 Task: Find connections with filter location Brahmapur with filter topic #Designwith filter profile language French with filter current company Vitra with filter school PRASAD V POTLURI SIDDHARTHA INSTITUTE OF TECHNOLOGY, Devabhaktuni Ramalingeswara Rao Road, Behind VR Siddhartha Engg. College, Kanuru, Vijayawada, PIN-520007(CC-50) with filter industry Wholesale Luxury Goods and Jewelry with filter service category Retirement Planning with filter keywords title Video Game Writer
Action: Mouse moved to (558, 75)
Screenshot: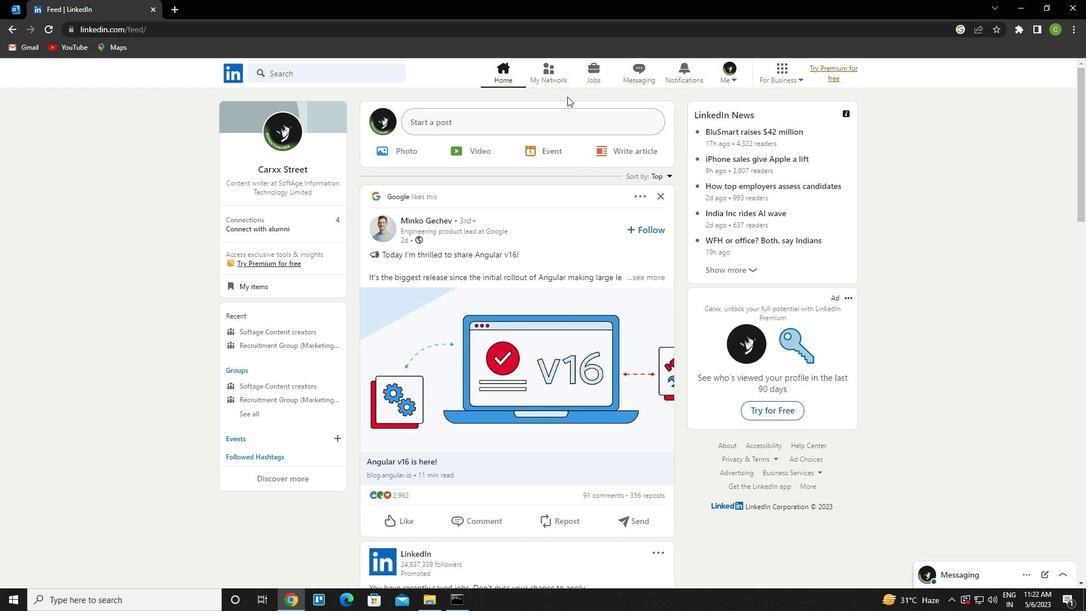 
Action: Mouse pressed left at (558, 75)
Screenshot: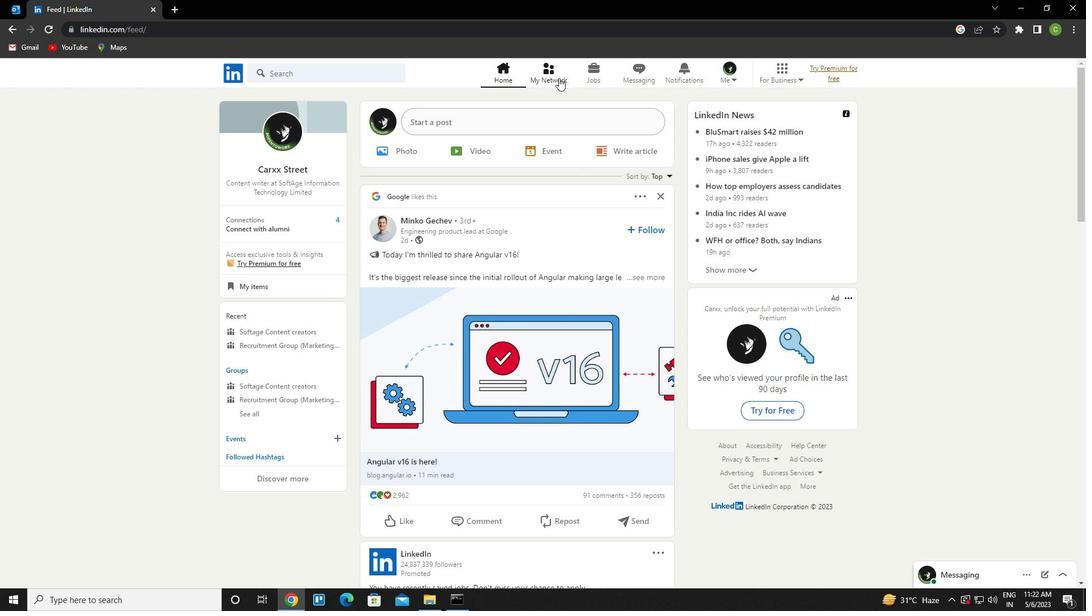 
Action: Mouse moved to (332, 135)
Screenshot: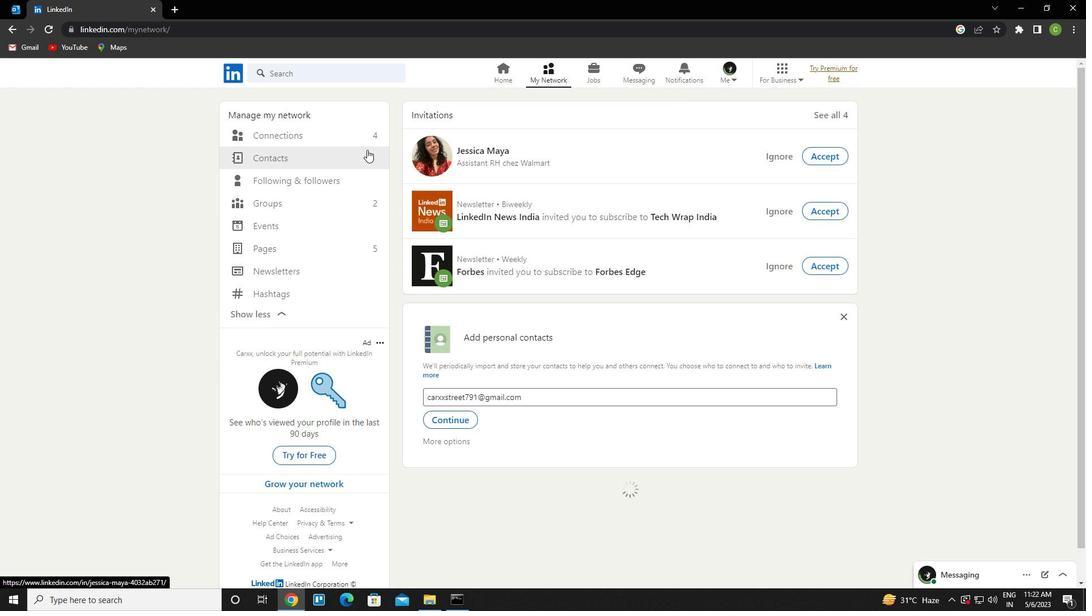 
Action: Mouse pressed left at (332, 135)
Screenshot: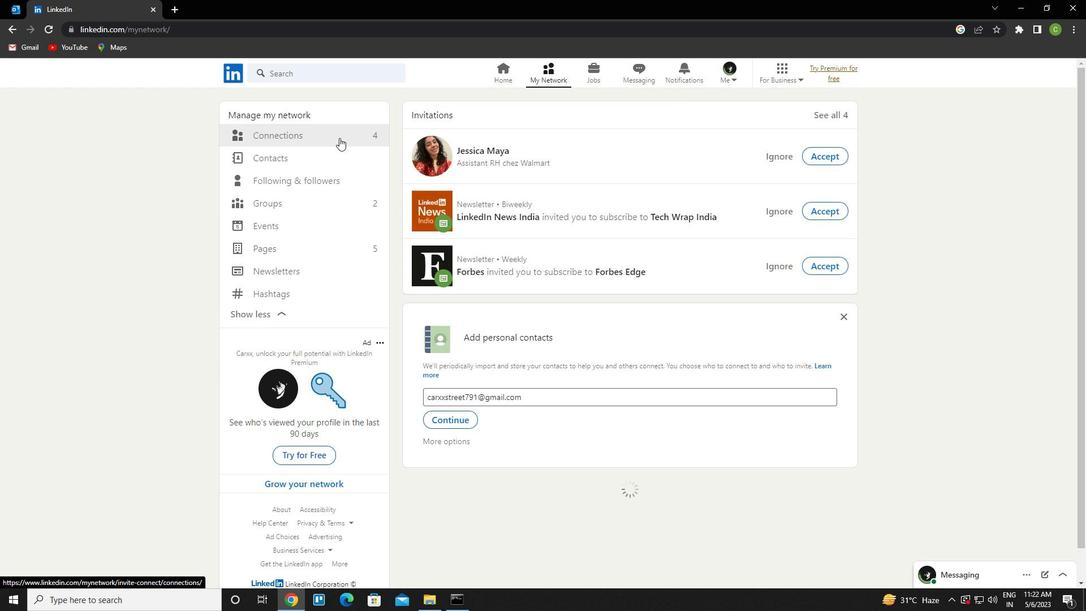 
Action: Mouse moved to (615, 131)
Screenshot: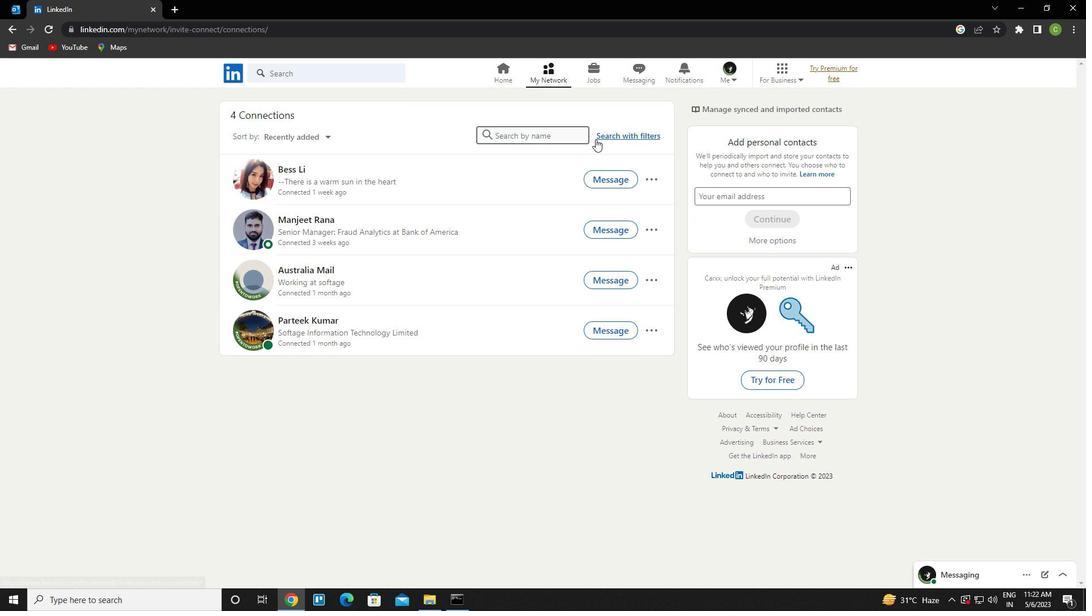 
Action: Mouse pressed left at (615, 131)
Screenshot: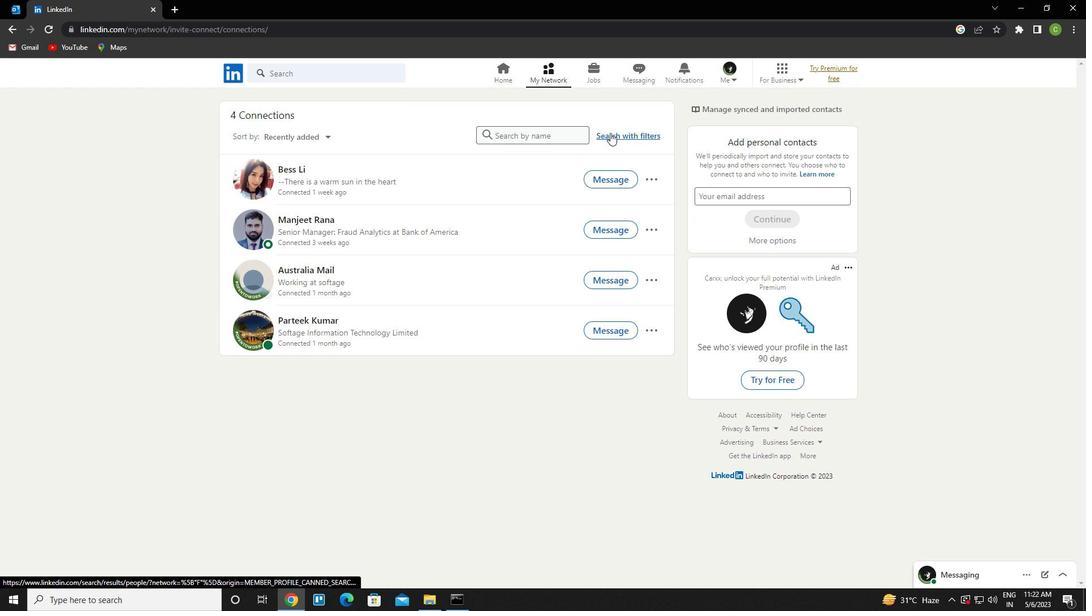 
Action: Mouse moved to (574, 104)
Screenshot: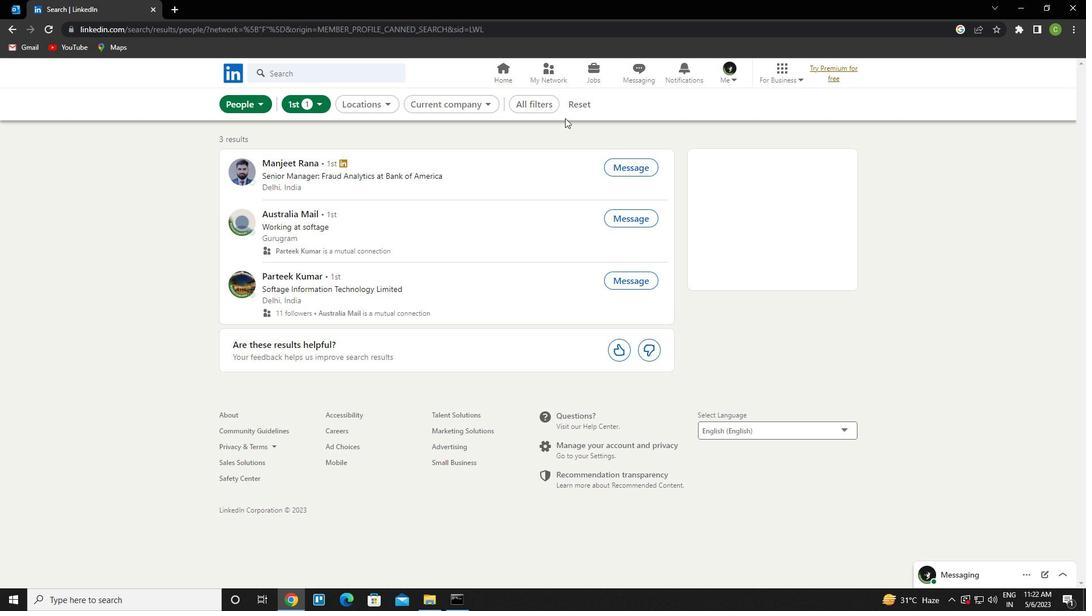 
Action: Mouse pressed left at (574, 104)
Screenshot: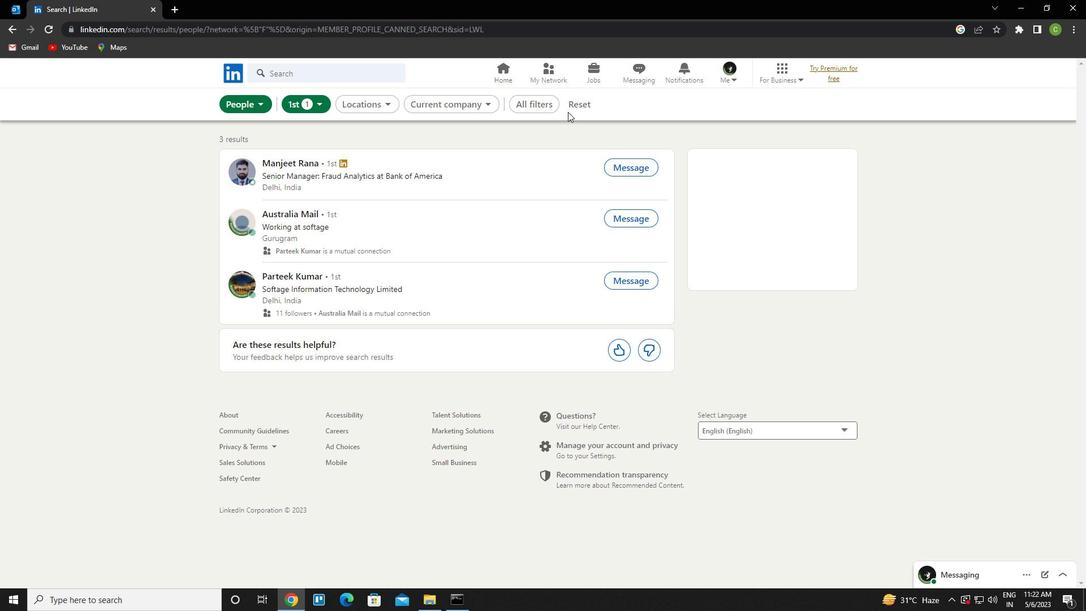 
Action: Mouse moved to (563, 107)
Screenshot: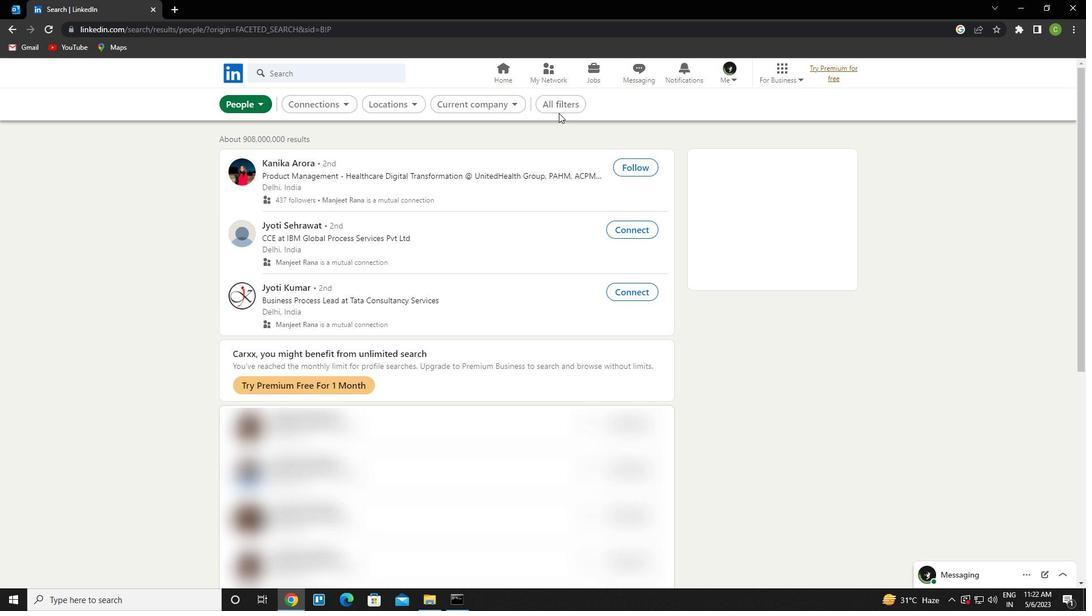 
Action: Mouse pressed left at (563, 107)
Screenshot: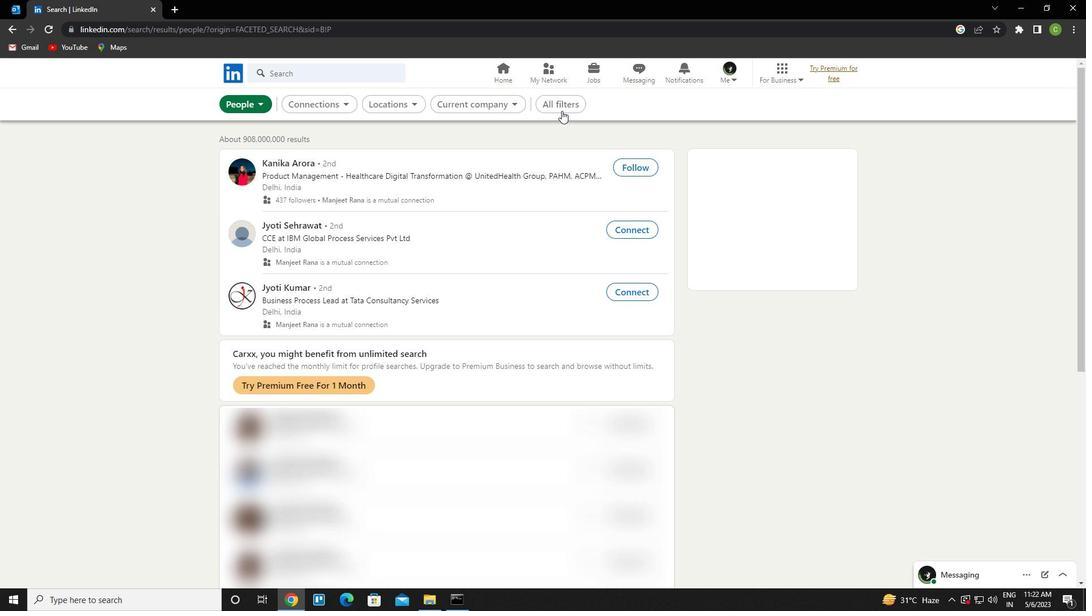 
Action: Mouse moved to (885, 359)
Screenshot: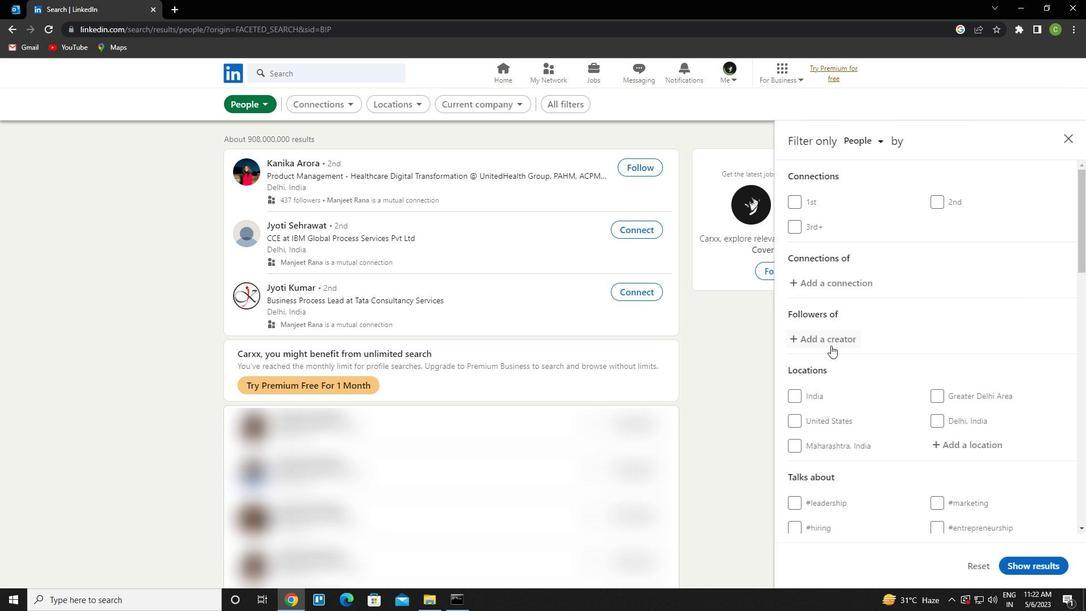 
Action: Mouse scrolled (885, 358) with delta (0, 0)
Screenshot: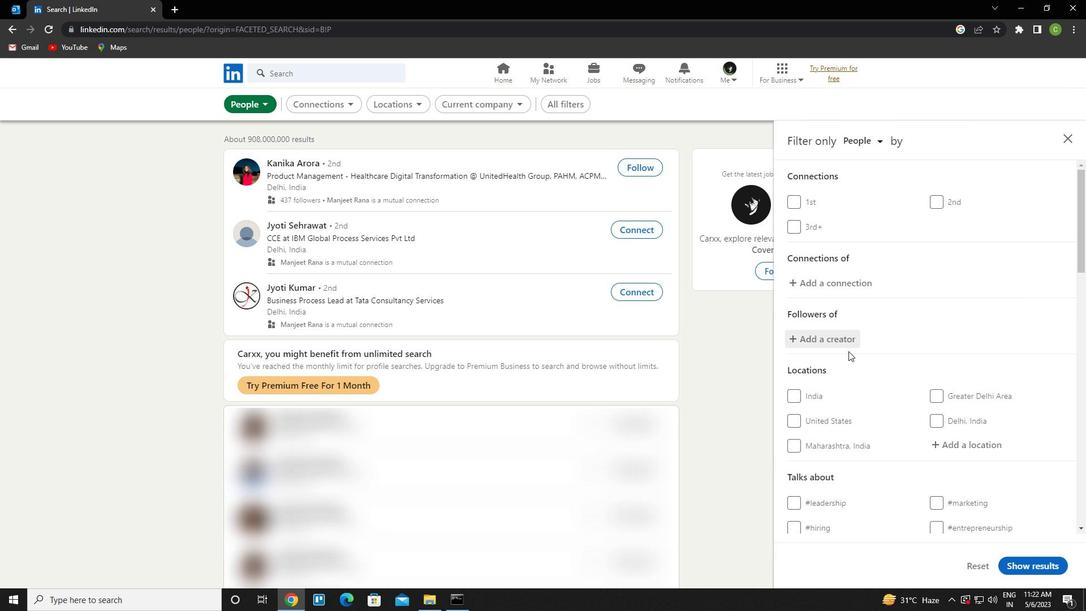 
Action: Mouse moved to (886, 360)
Screenshot: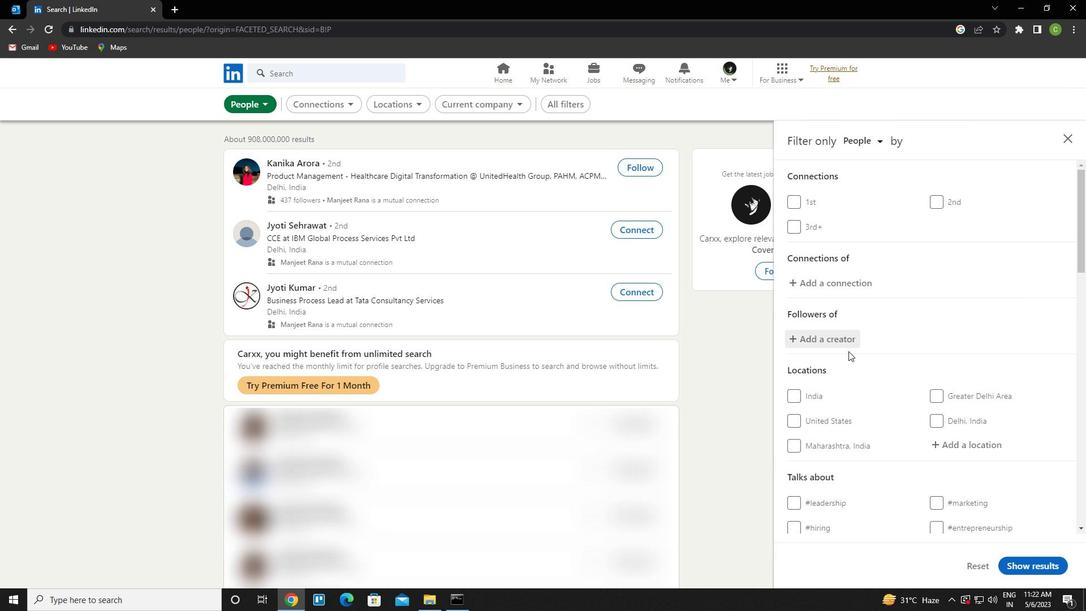 
Action: Mouse scrolled (886, 359) with delta (0, 0)
Screenshot: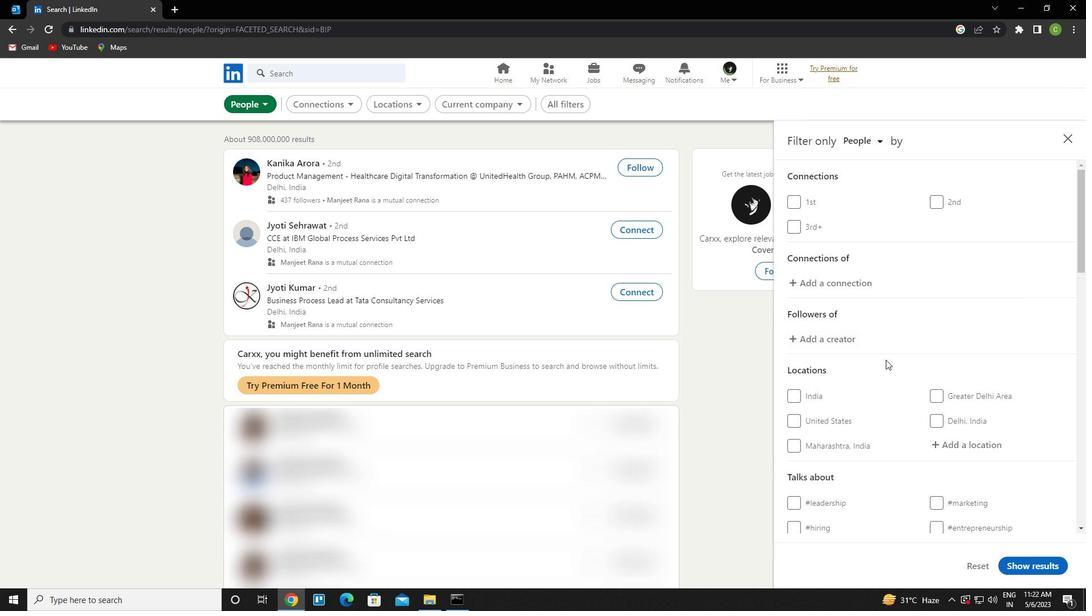 
Action: Mouse scrolled (886, 359) with delta (0, 0)
Screenshot: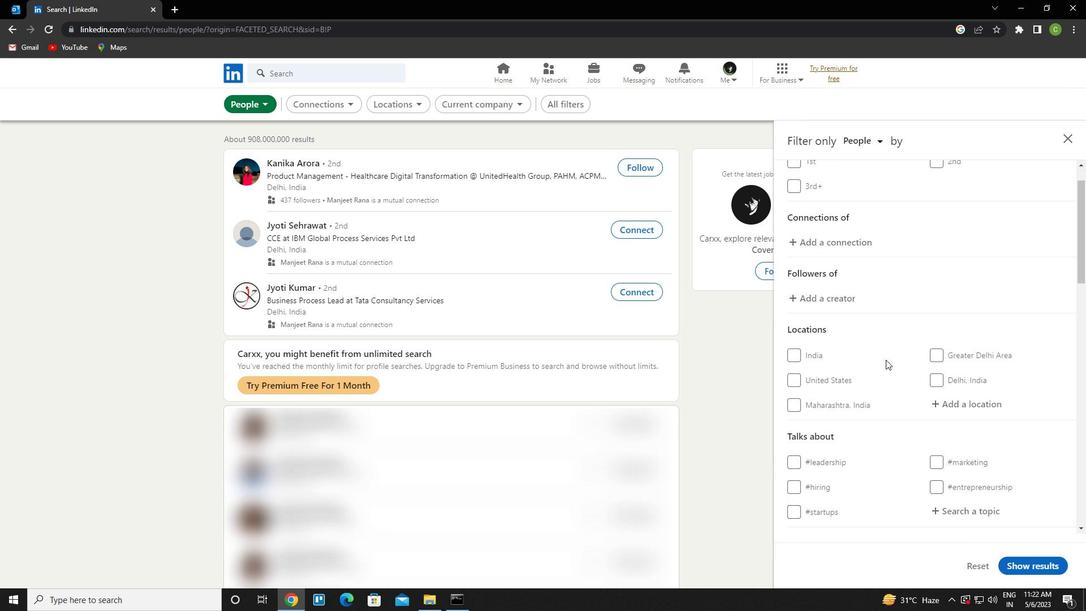 
Action: Mouse moved to (986, 268)
Screenshot: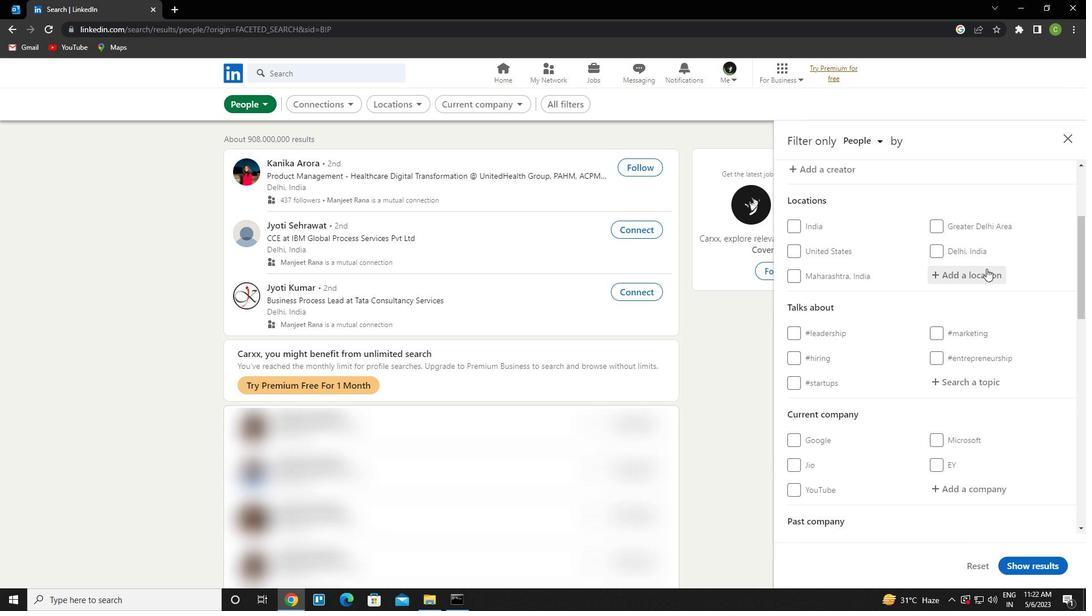 
Action: Mouse pressed left at (986, 268)
Screenshot: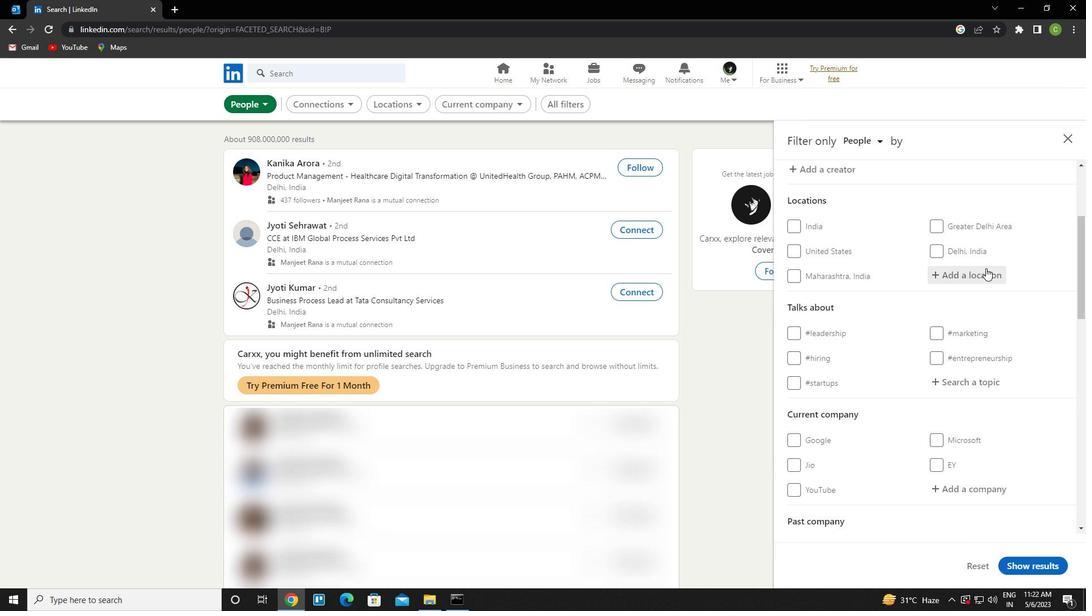 
Action: Key pressed <Key.caps_lock>b<Key.caps_lock>rahmapur<Key.down><Key.enter>
Screenshot: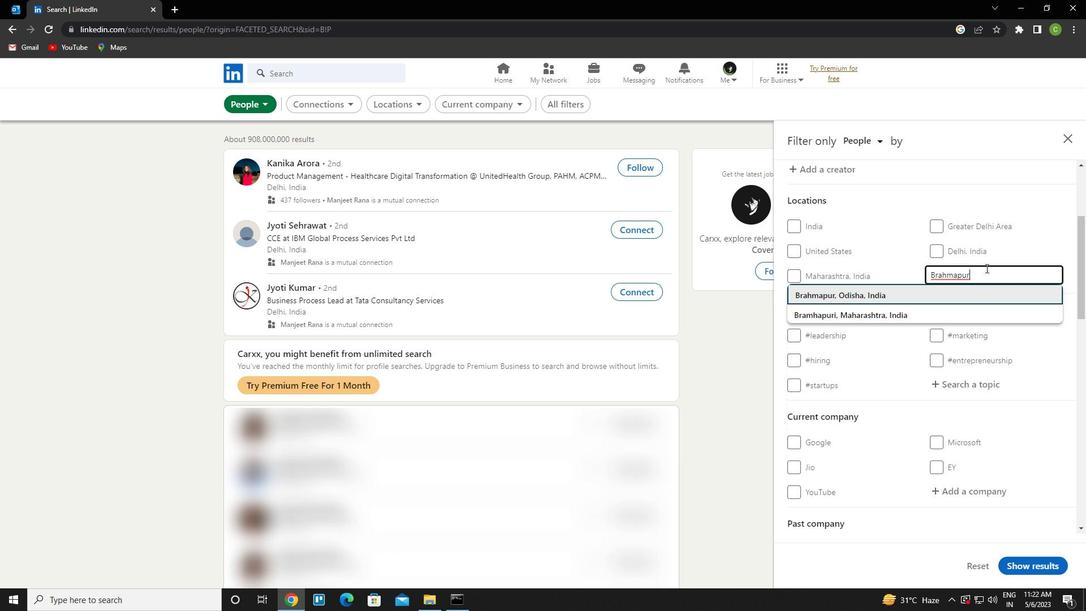 
Action: Mouse scrolled (986, 267) with delta (0, 0)
Screenshot: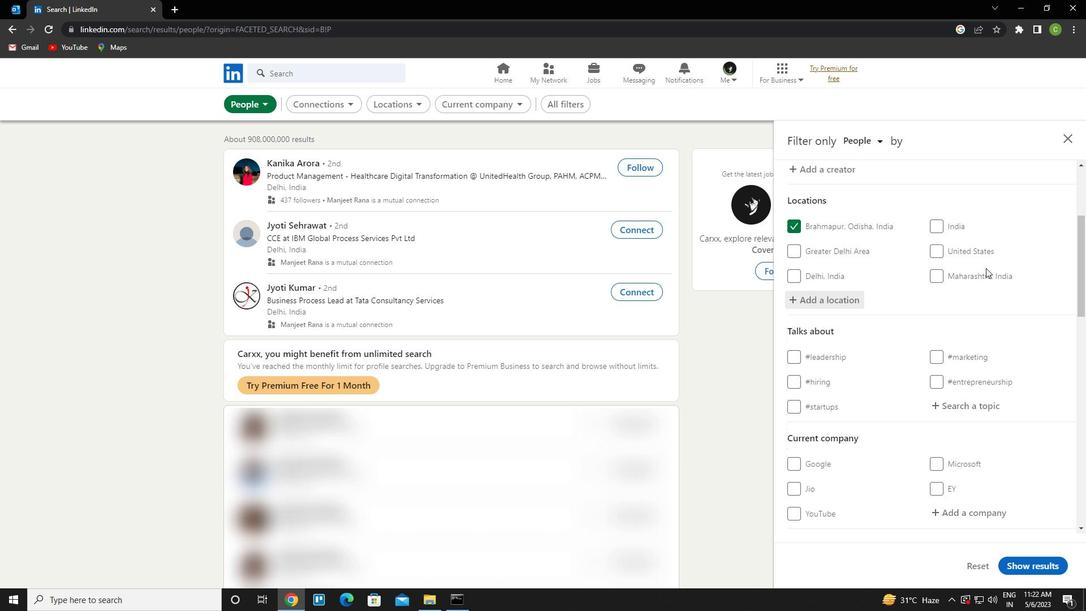 
Action: Mouse moved to (986, 268)
Screenshot: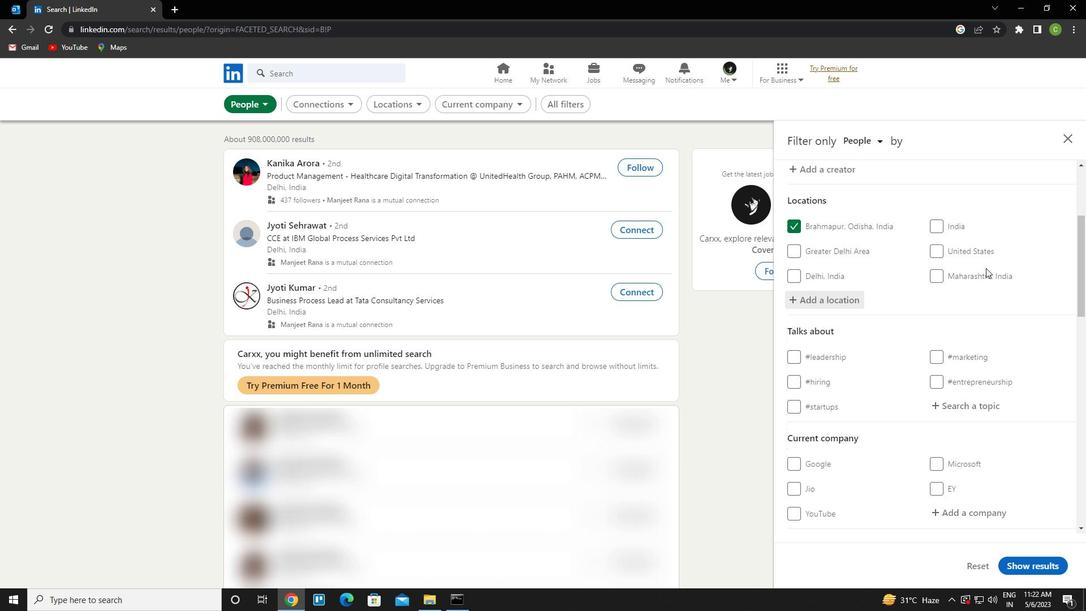 
Action: Mouse scrolled (986, 267) with delta (0, 0)
Screenshot: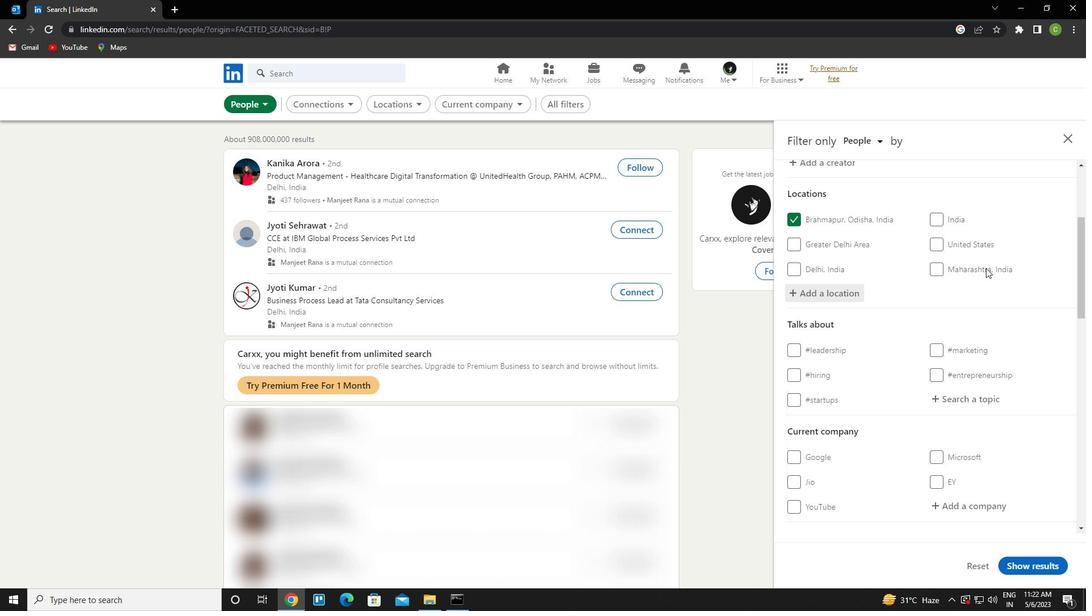 
Action: Mouse moved to (965, 296)
Screenshot: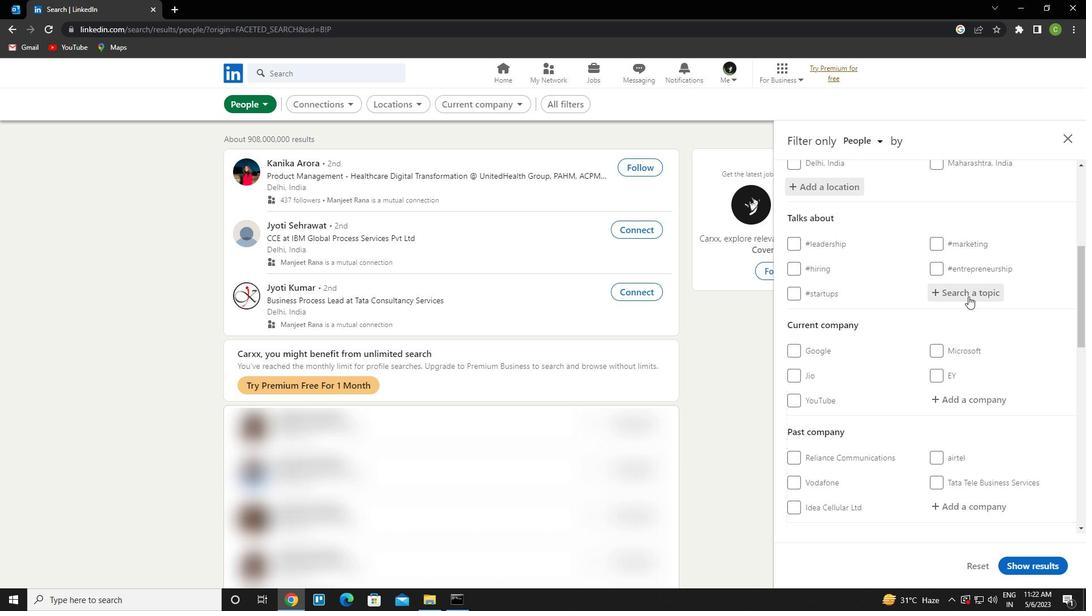 
Action: Mouse pressed left at (965, 296)
Screenshot: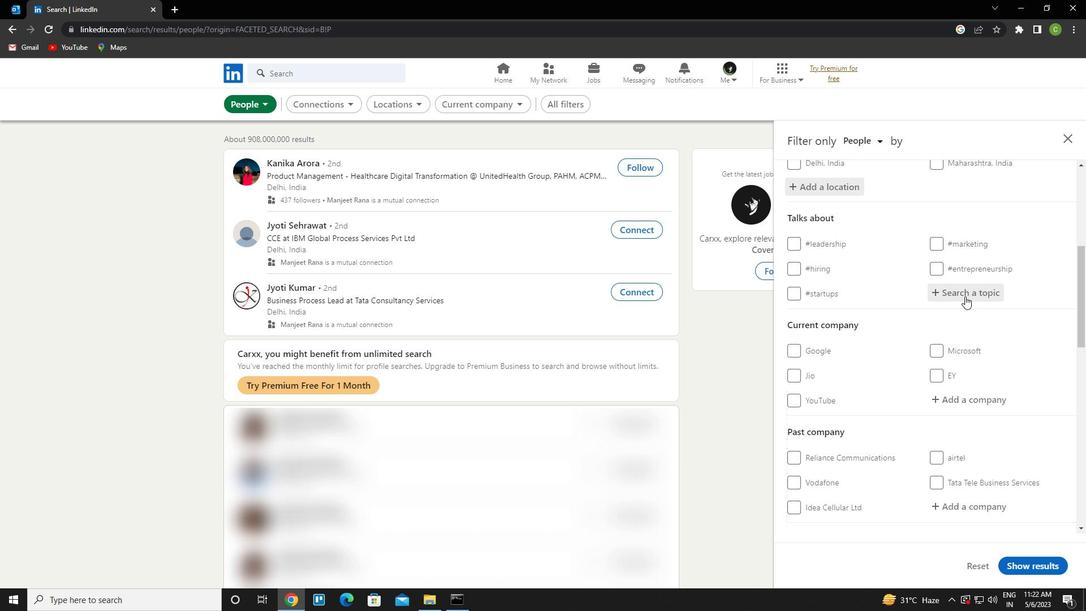 
Action: Key pressed design<Key.down><Key.enter>
Screenshot: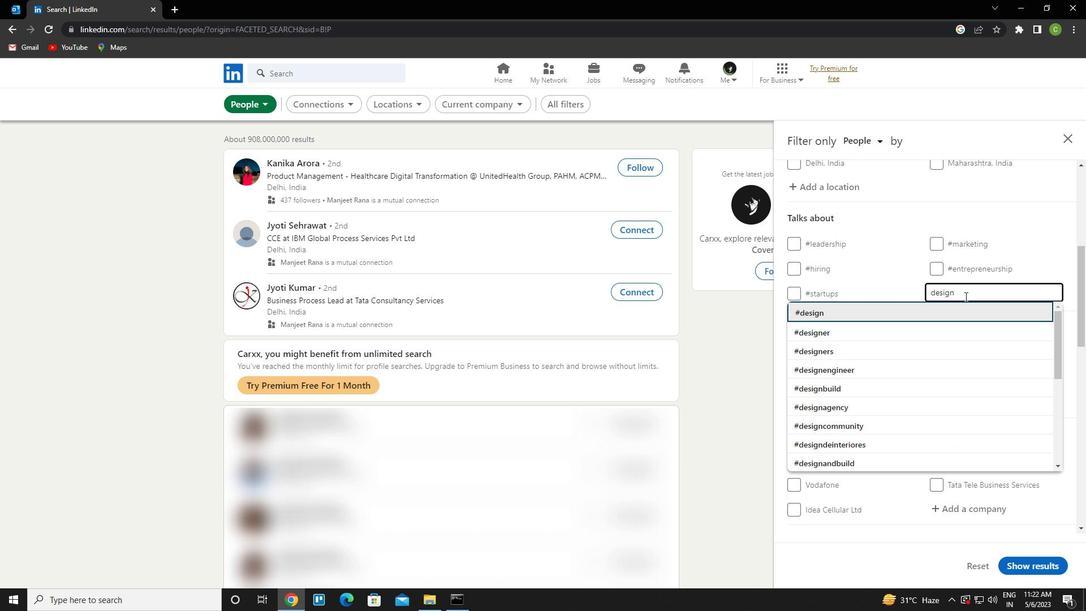 
Action: Mouse scrolled (965, 296) with delta (0, 0)
Screenshot: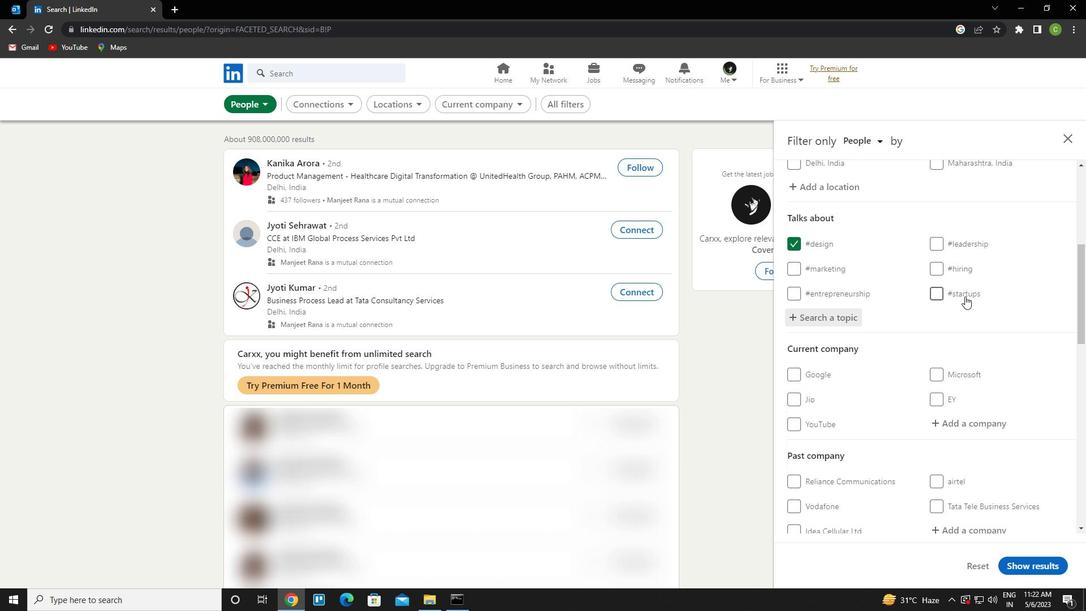 
Action: Mouse scrolled (965, 296) with delta (0, 0)
Screenshot: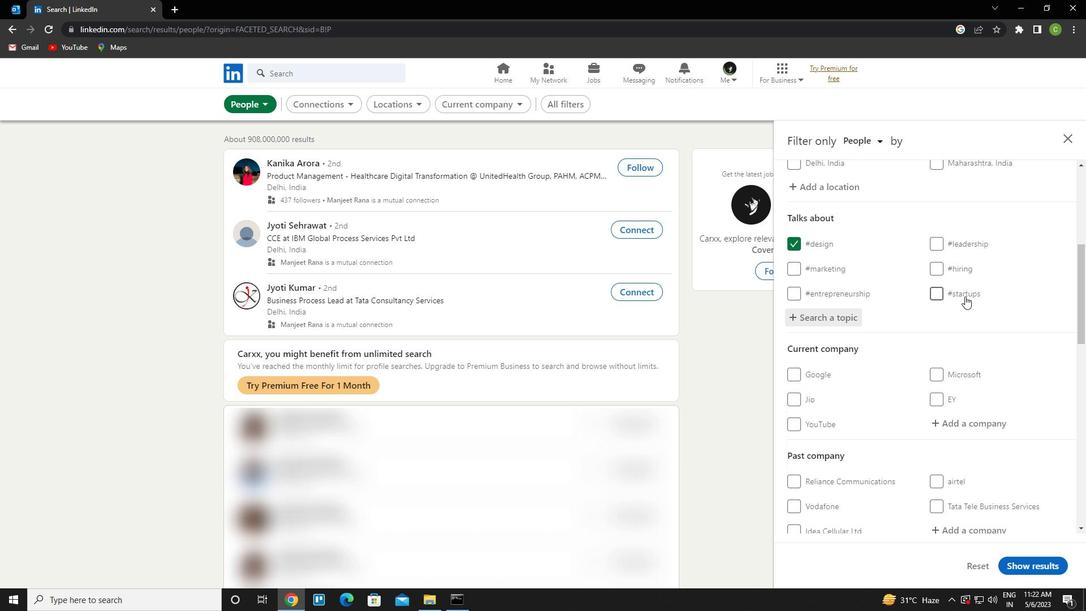 
Action: Mouse scrolled (965, 296) with delta (0, 0)
Screenshot: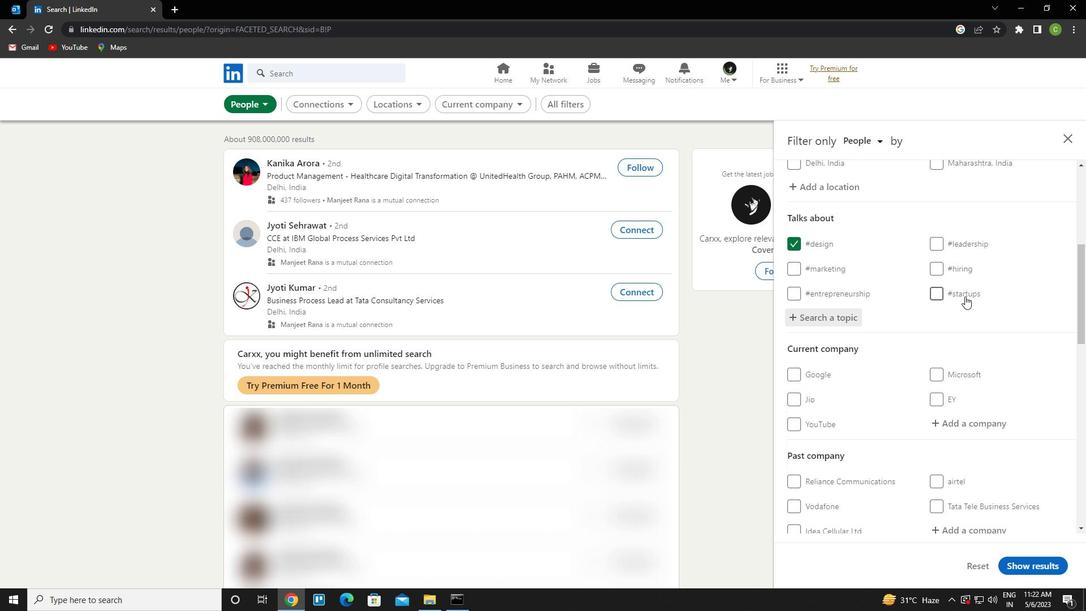 
Action: Mouse scrolled (965, 296) with delta (0, 0)
Screenshot: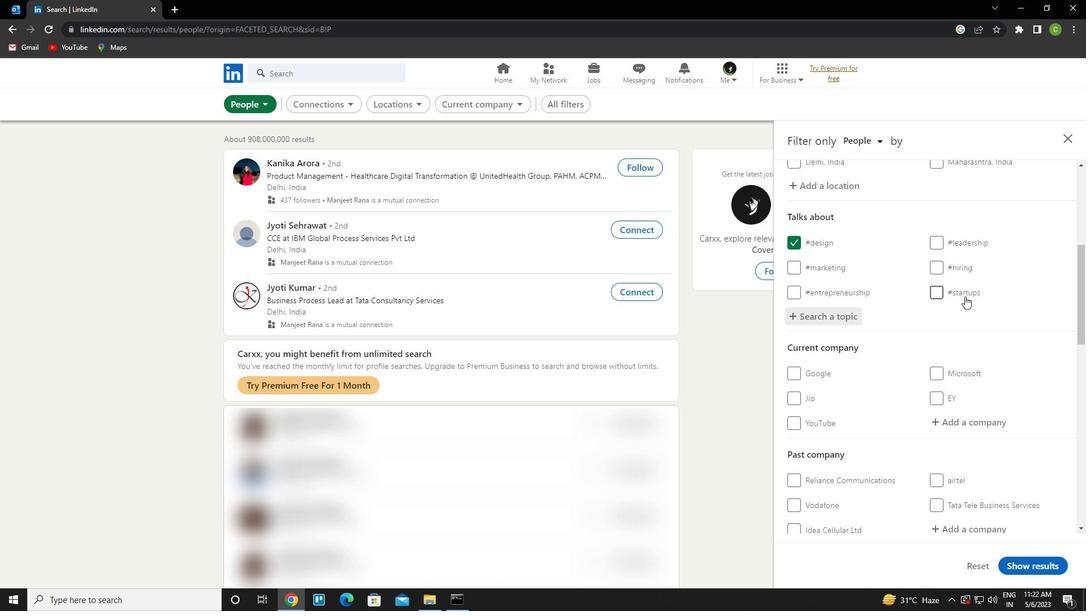 
Action: Mouse scrolled (965, 296) with delta (0, 0)
Screenshot: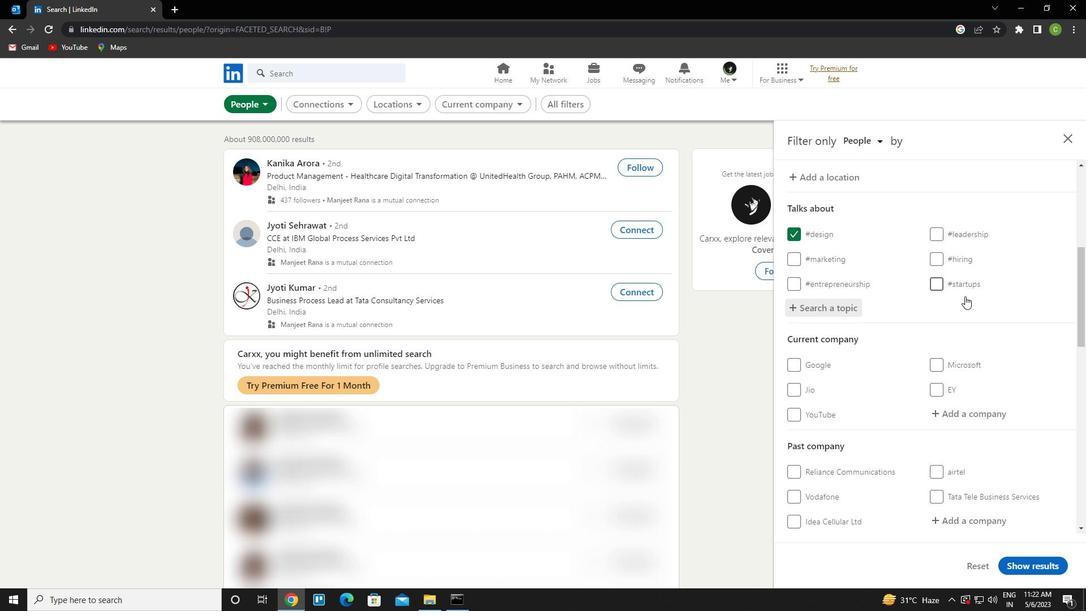 
Action: Mouse scrolled (965, 296) with delta (0, 0)
Screenshot: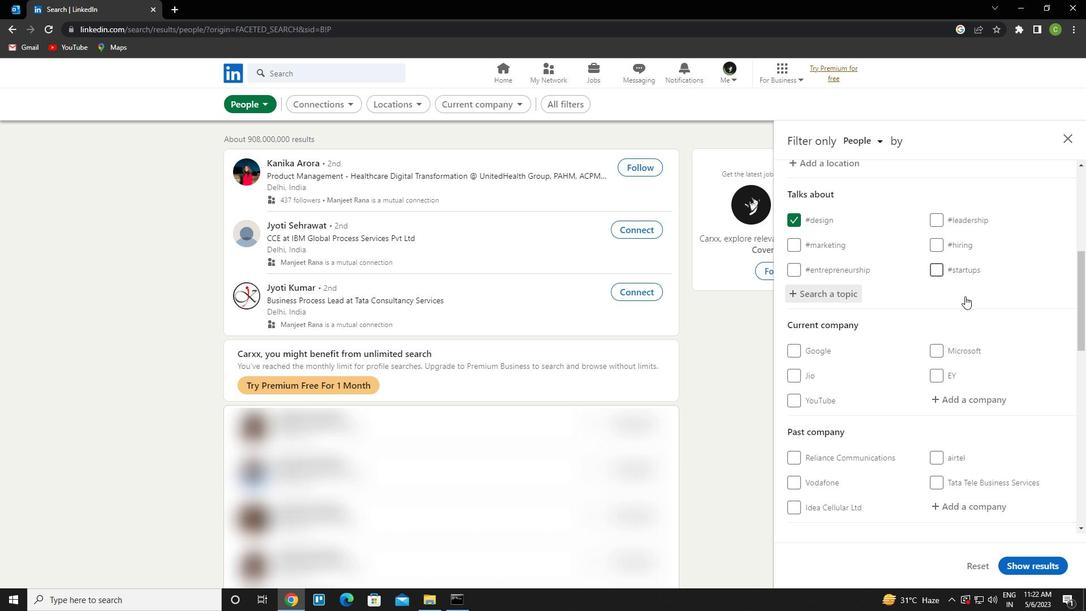 
Action: Mouse scrolled (965, 296) with delta (0, 0)
Screenshot: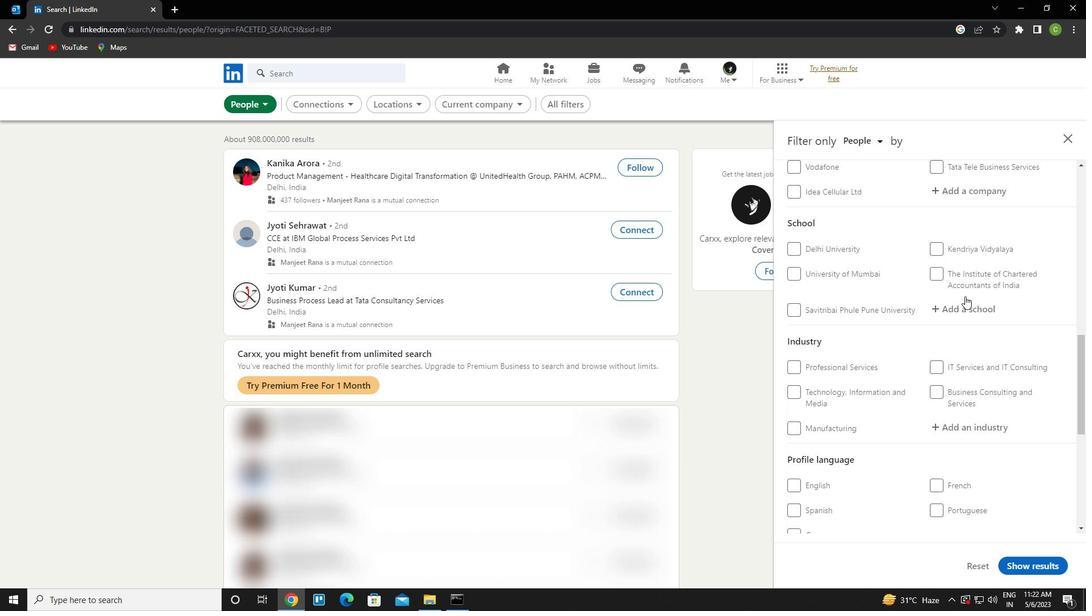 
Action: Mouse scrolled (965, 296) with delta (0, 0)
Screenshot: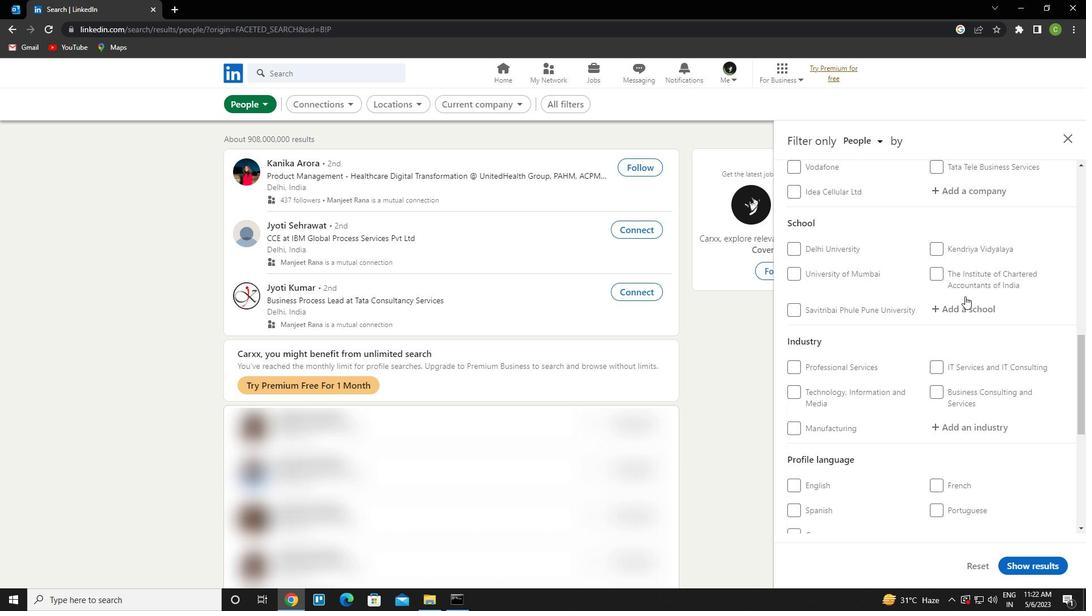 
Action: Mouse scrolled (965, 296) with delta (0, 0)
Screenshot: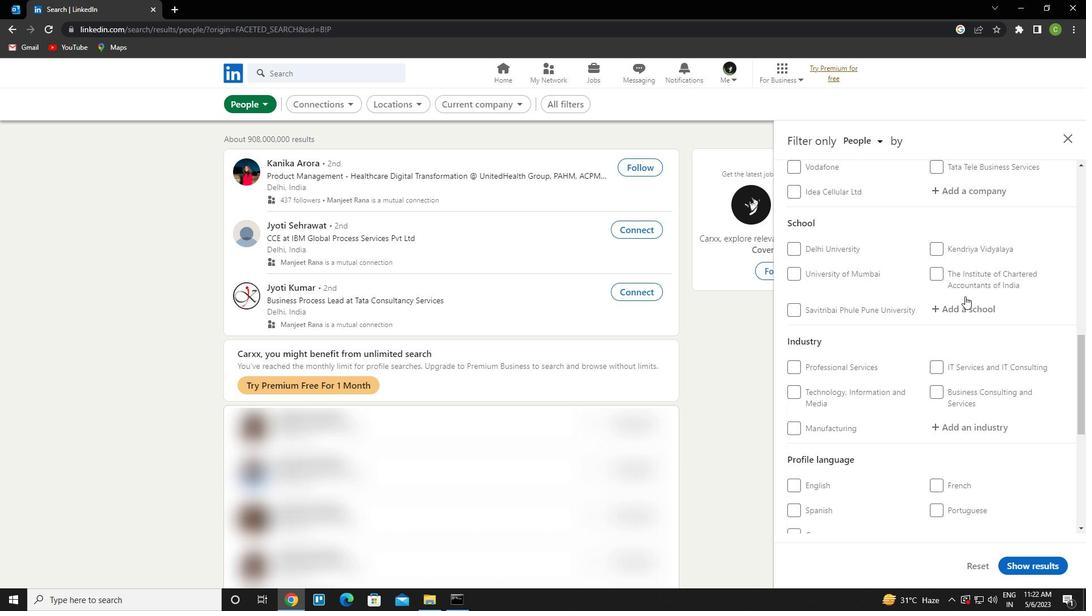 
Action: Mouse moved to (940, 322)
Screenshot: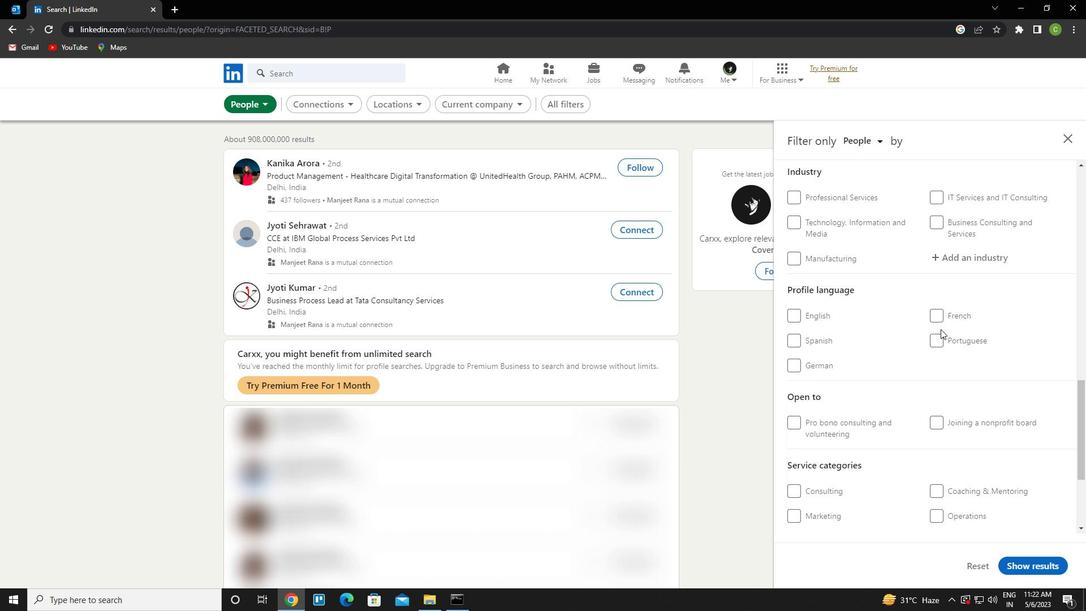 
Action: Mouse pressed left at (940, 322)
Screenshot: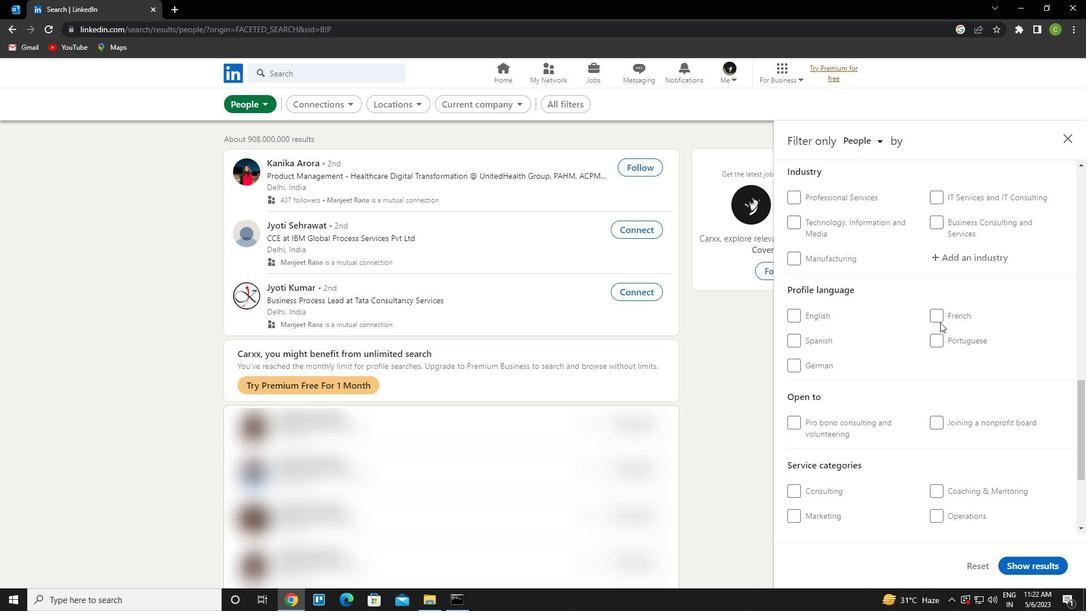 
Action: Mouse moved to (940, 318)
Screenshot: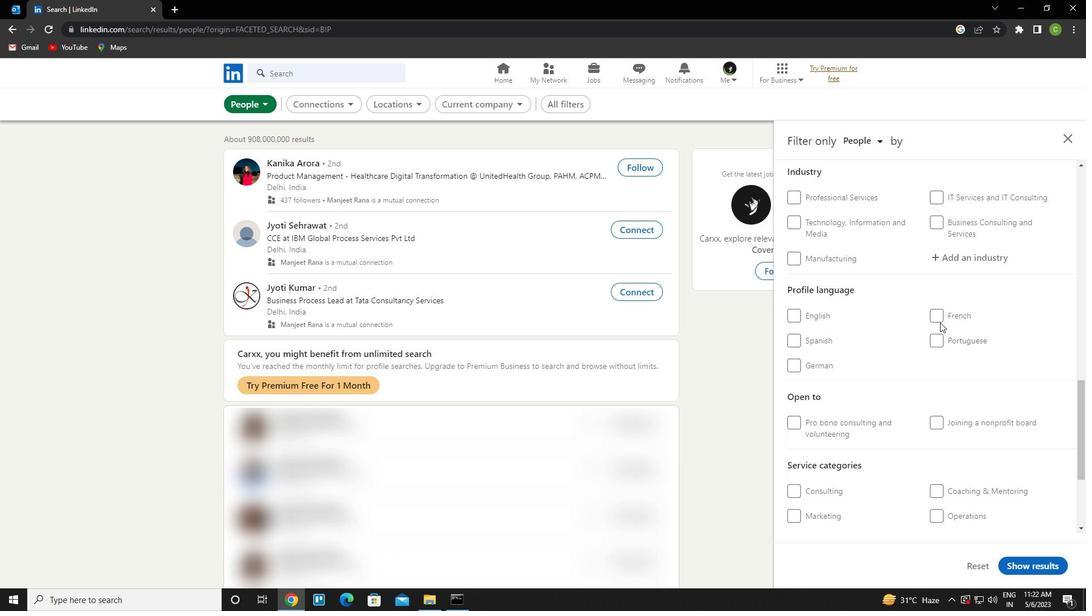 
Action: Mouse pressed left at (940, 318)
Screenshot: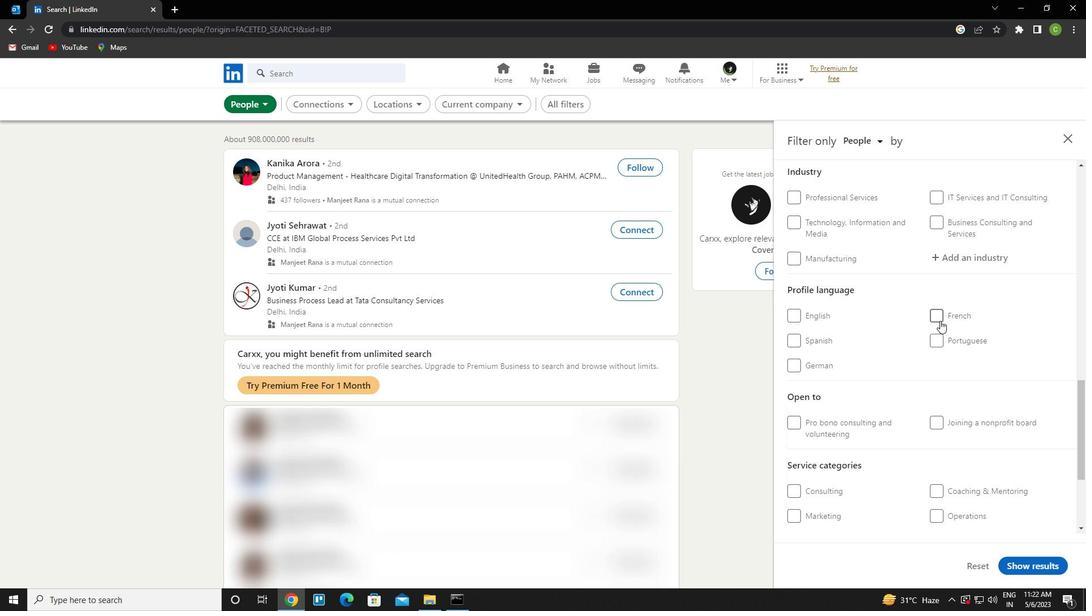 
Action: Mouse scrolled (940, 318) with delta (0, 0)
Screenshot: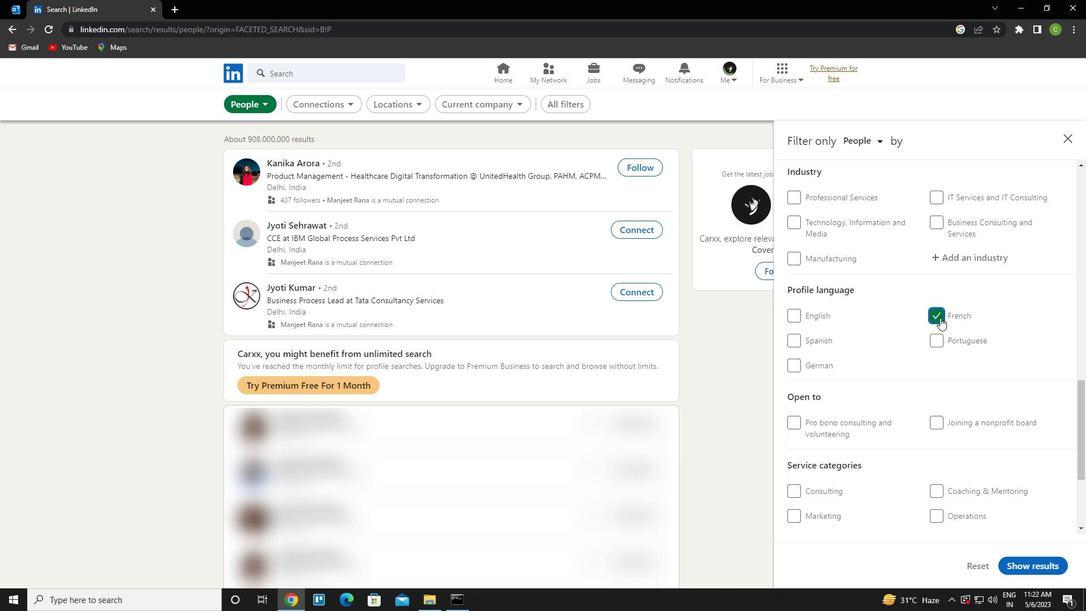 
Action: Mouse scrolled (940, 318) with delta (0, 0)
Screenshot: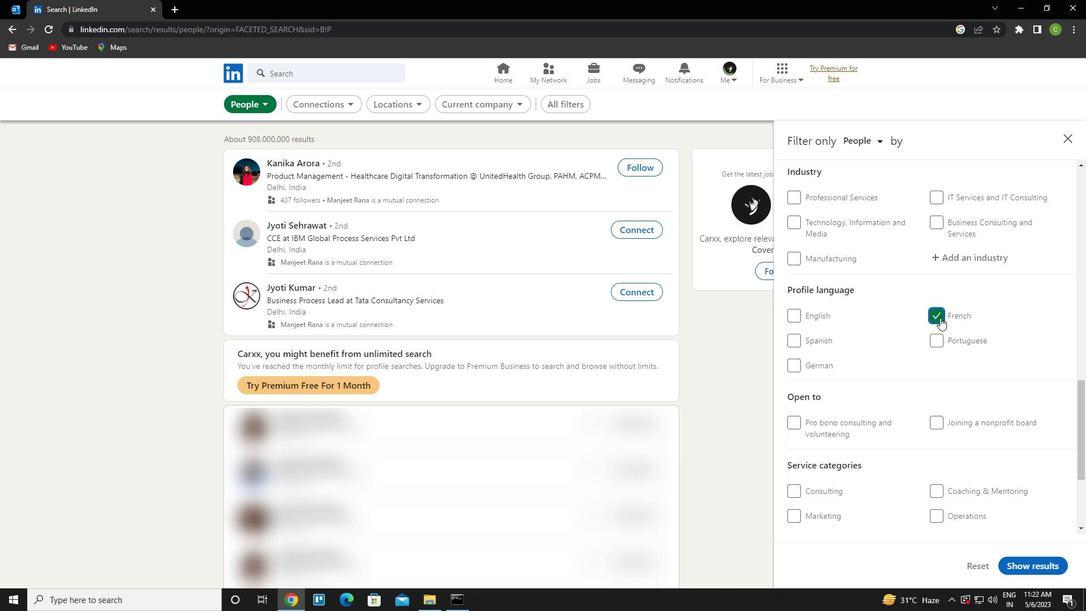 
Action: Mouse scrolled (940, 318) with delta (0, 0)
Screenshot: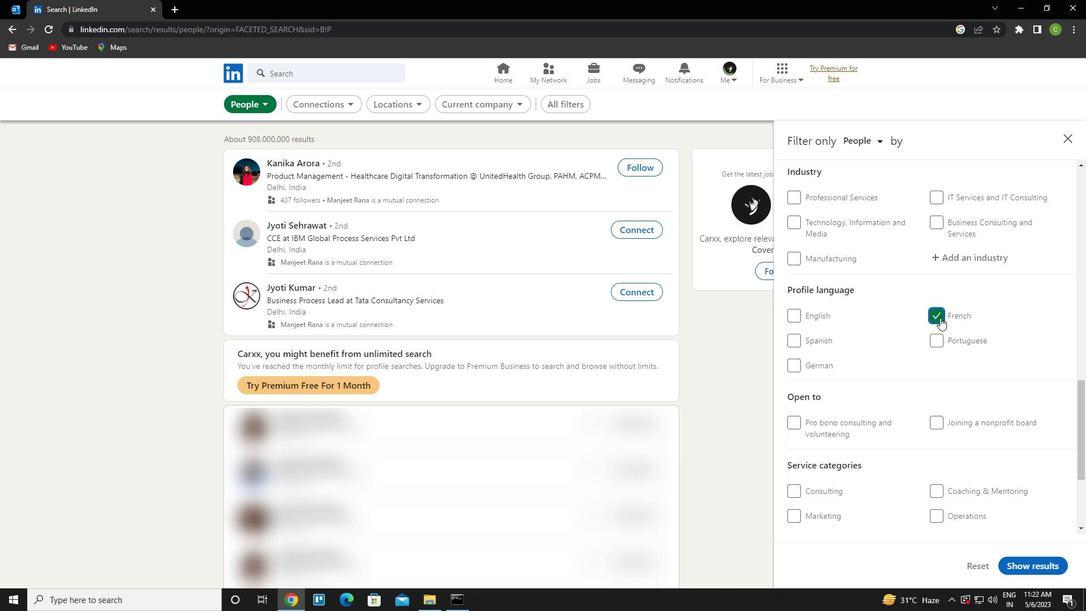 
Action: Mouse scrolled (940, 318) with delta (0, 0)
Screenshot: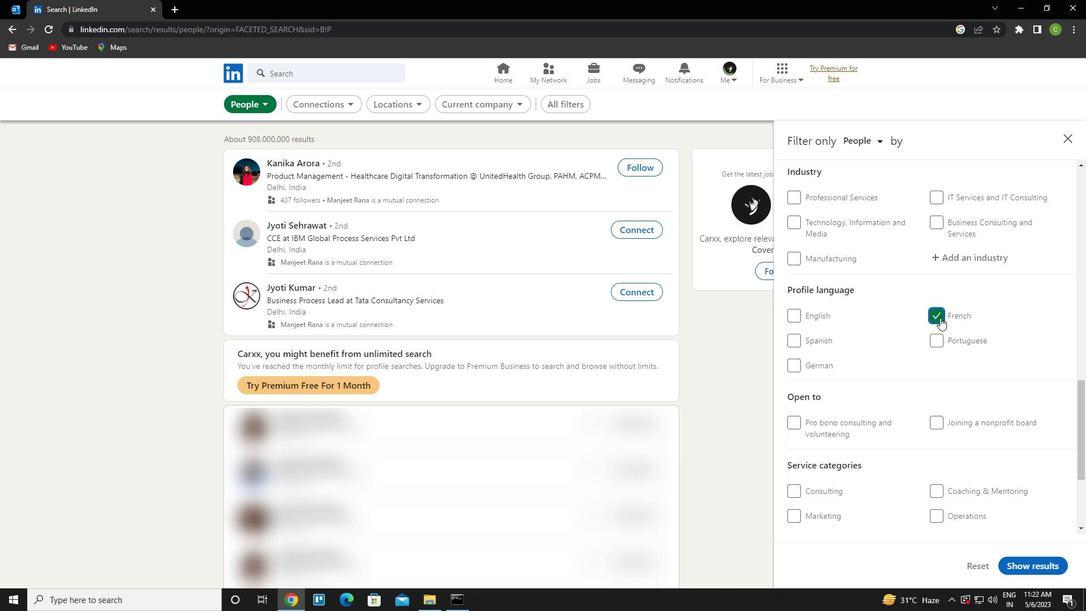 
Action: Mouse scrolled (940, 318) with delta (0, 0)
Screenshot: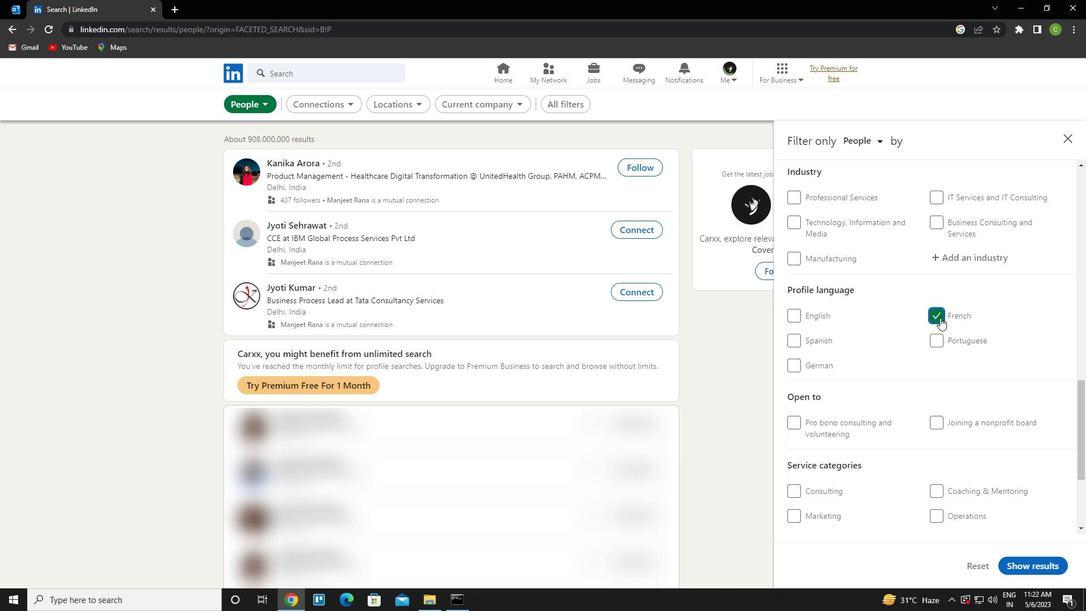 
Action: Mouse scrolled (940, 318) with delta (0, 0)
Screenshot: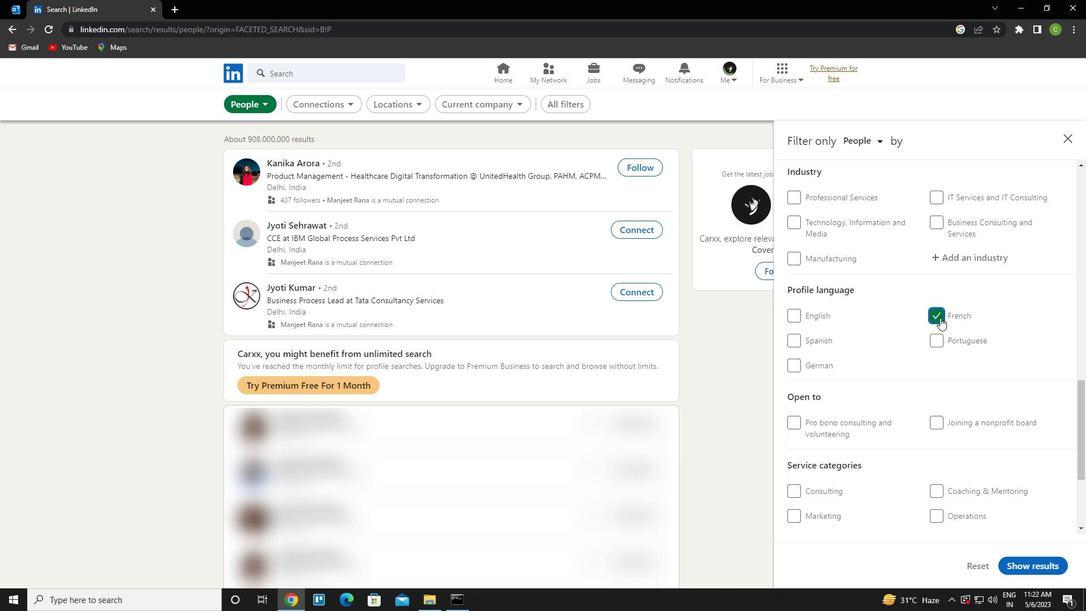 
Action: Mouse scrolled (940, 318) with delta (0, 0)
Screenshot: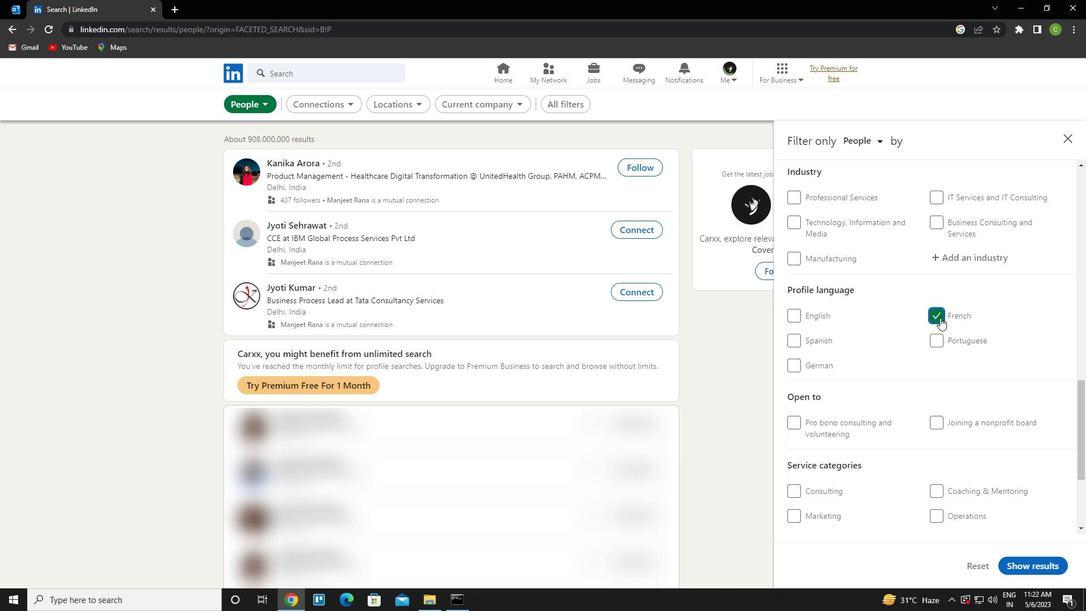 
Action: Mouse moved to (939, 313)
Screenshot: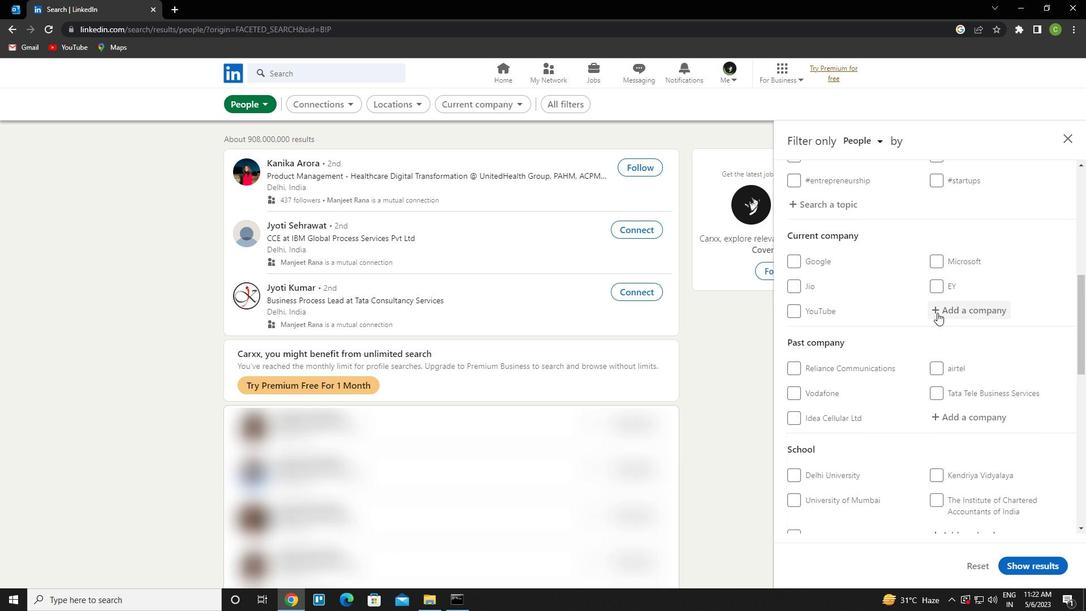 
Action: Mouse pressed left at (939, 313)
Screenshot: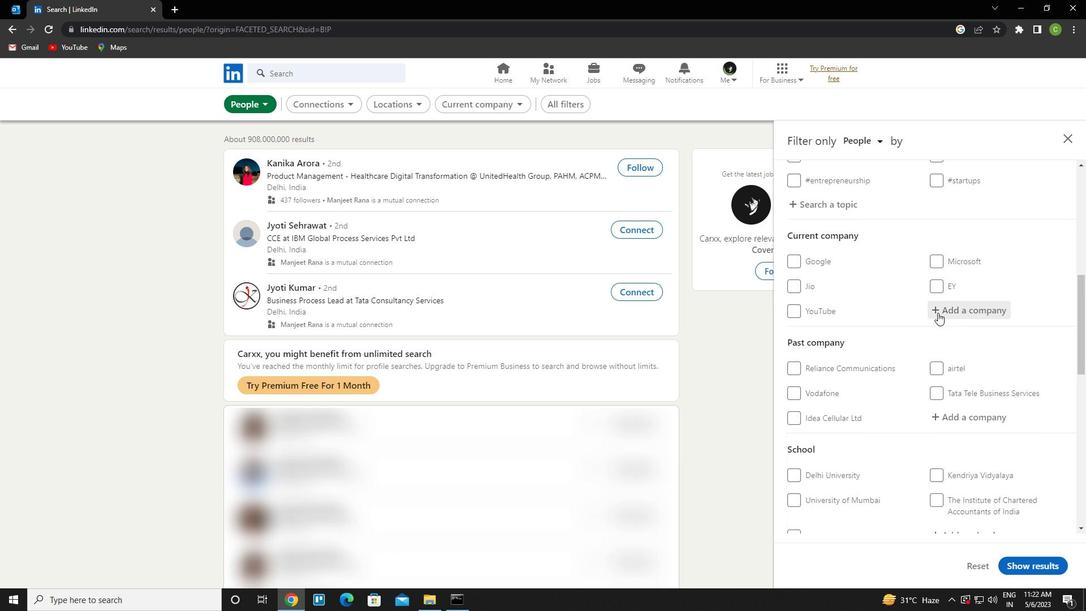 
Action: Key pressed <Key.caps_lock>v<Key.caps_lock>itra<Key.down><Key.enter>
Screenshot: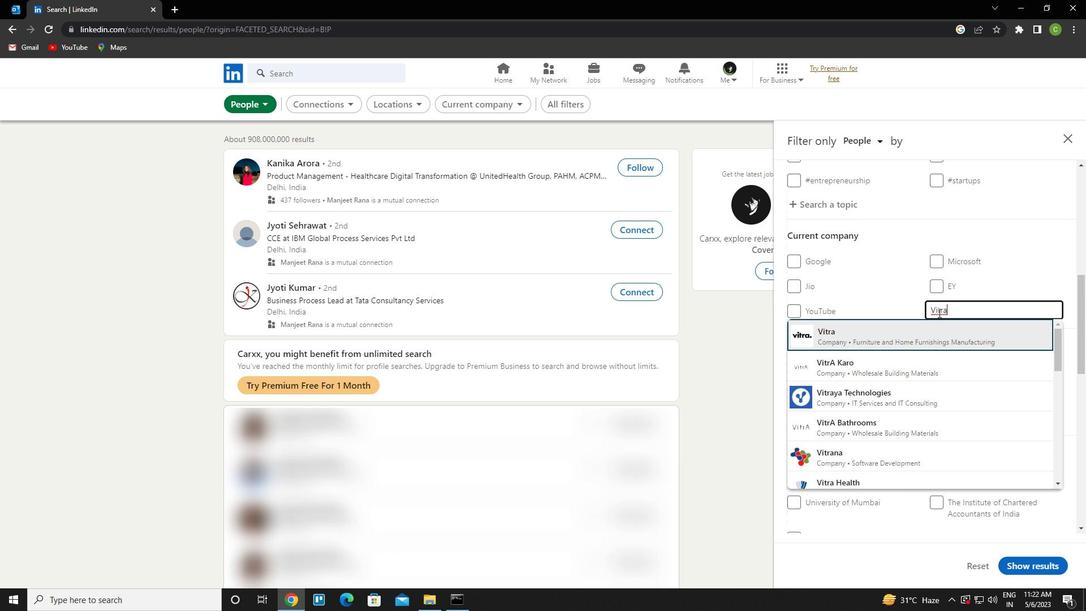 
Action: Mouse scrolled (939, 312) with delta (0, 0)
Screenshot: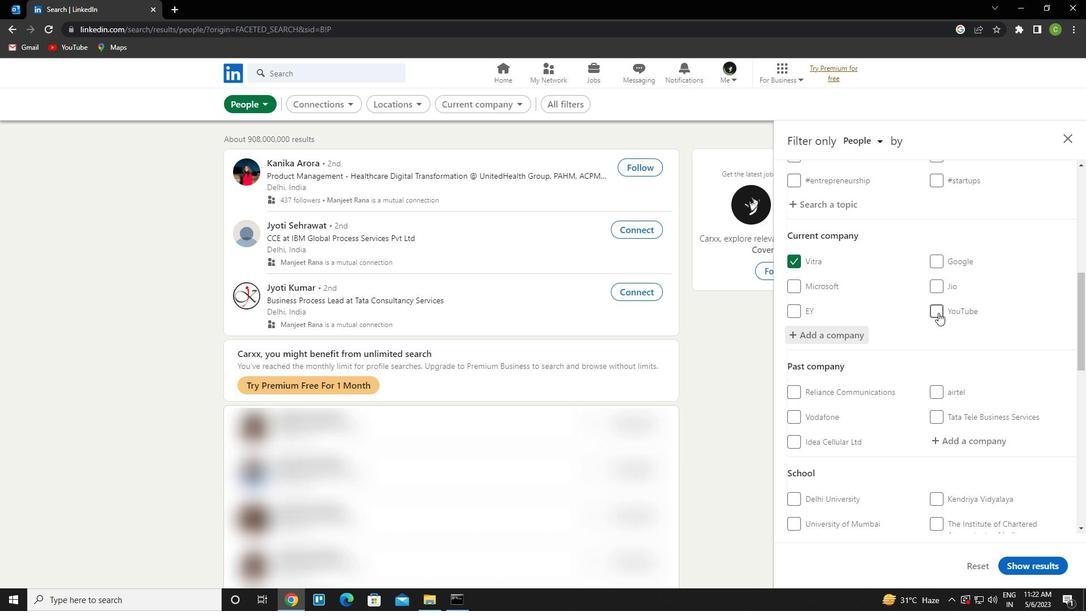 
Action: Mouse scrolled (939, 312) with delta (0, 0)
Screenshot: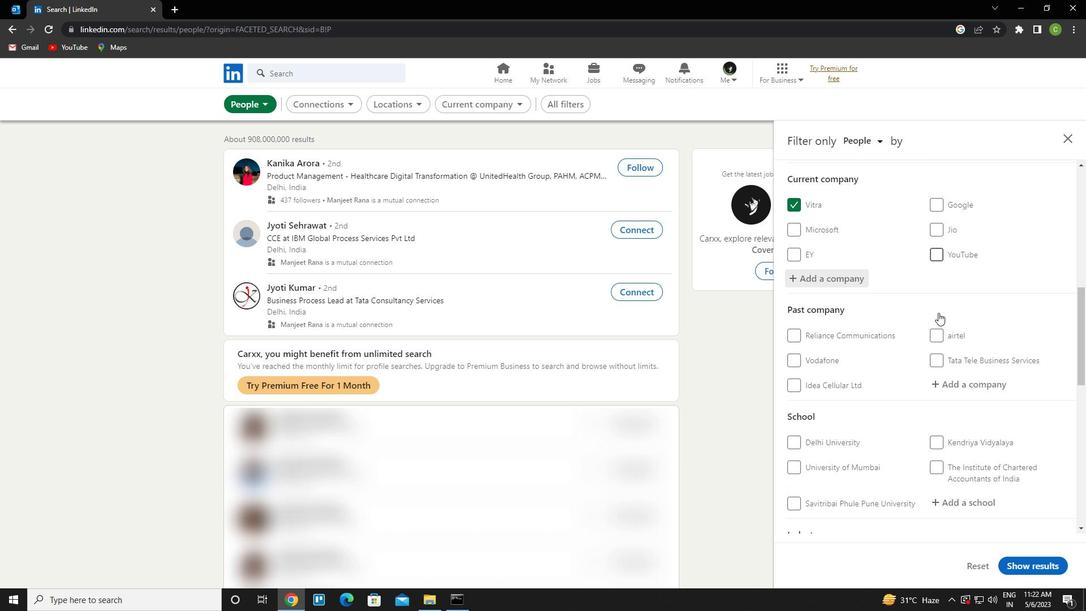 
Action: Mouse scrolled (939, 312) with delta (0, 0)
Screenshot: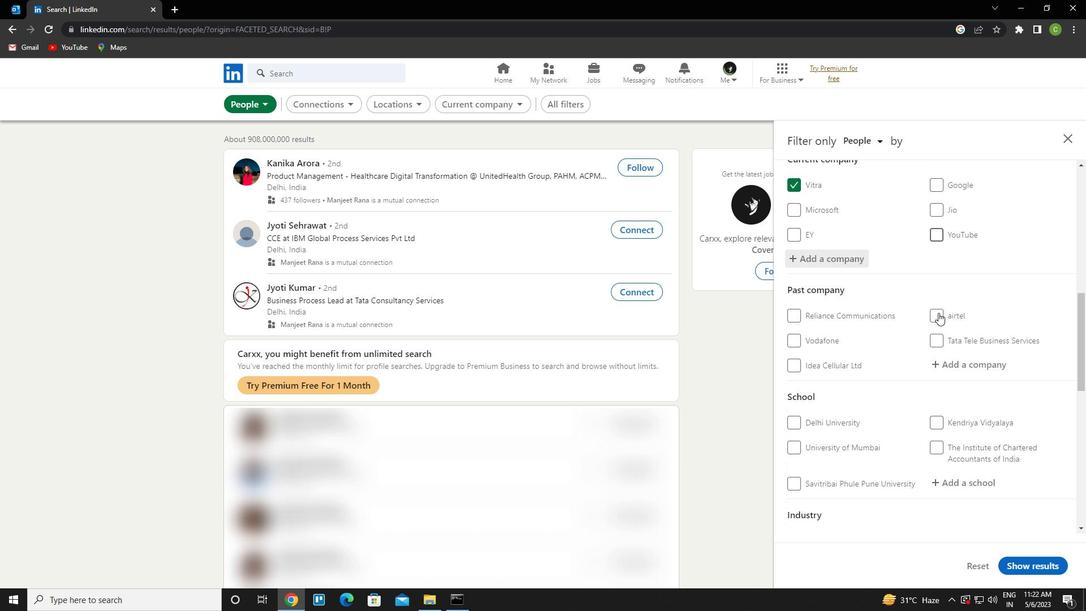 
Action: Mouse scrolled (939, 312) with delta (0, 0)
Screenshot: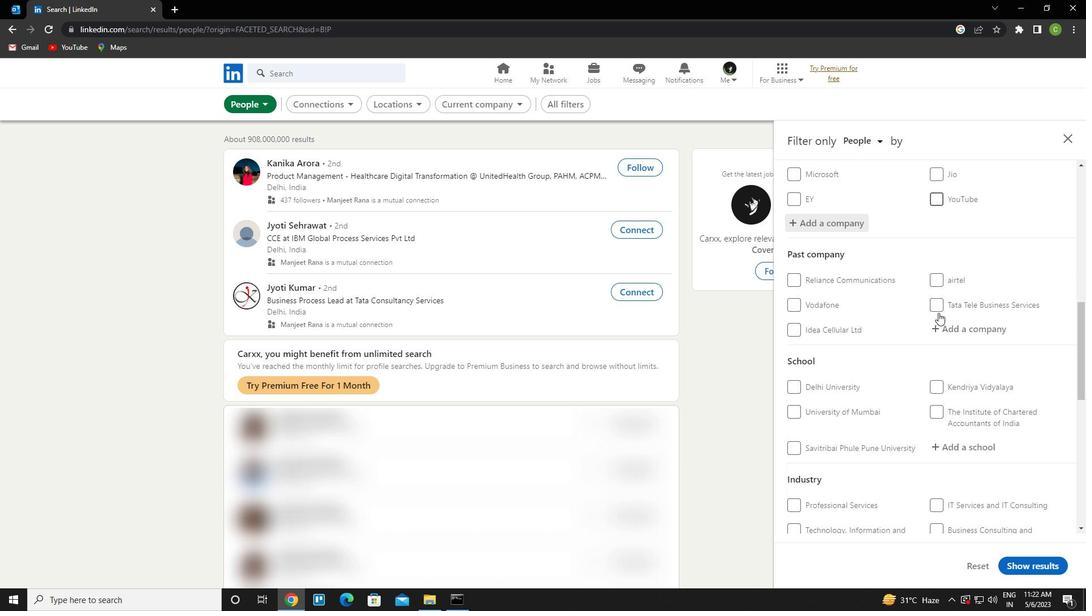 
Action: Mouse moved to (952, 327)
Screenshot: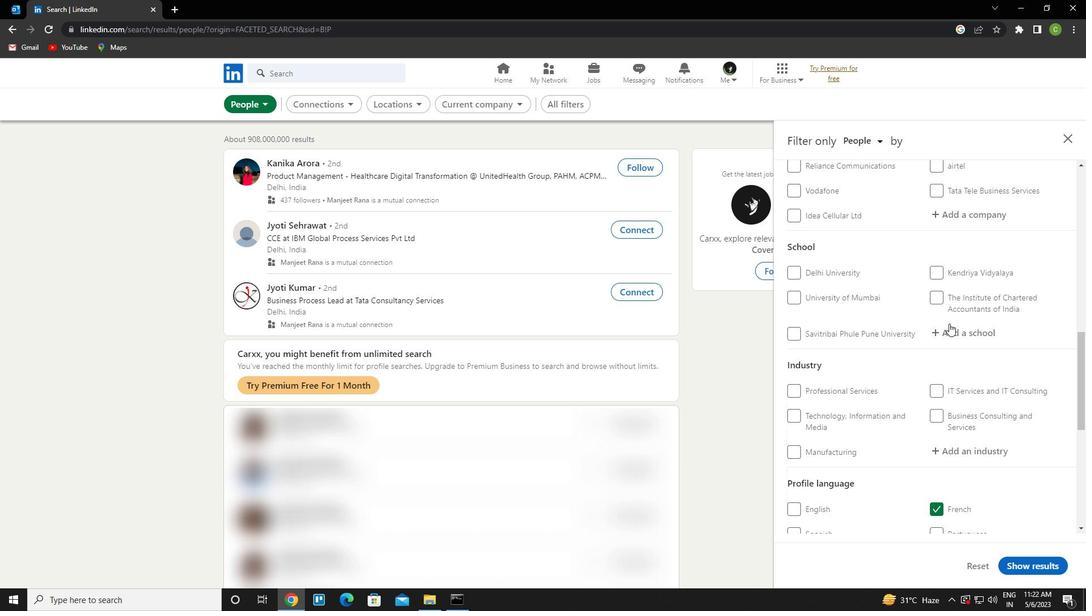 
Action: Mouse pressed left at (952, 327)
Screenshot: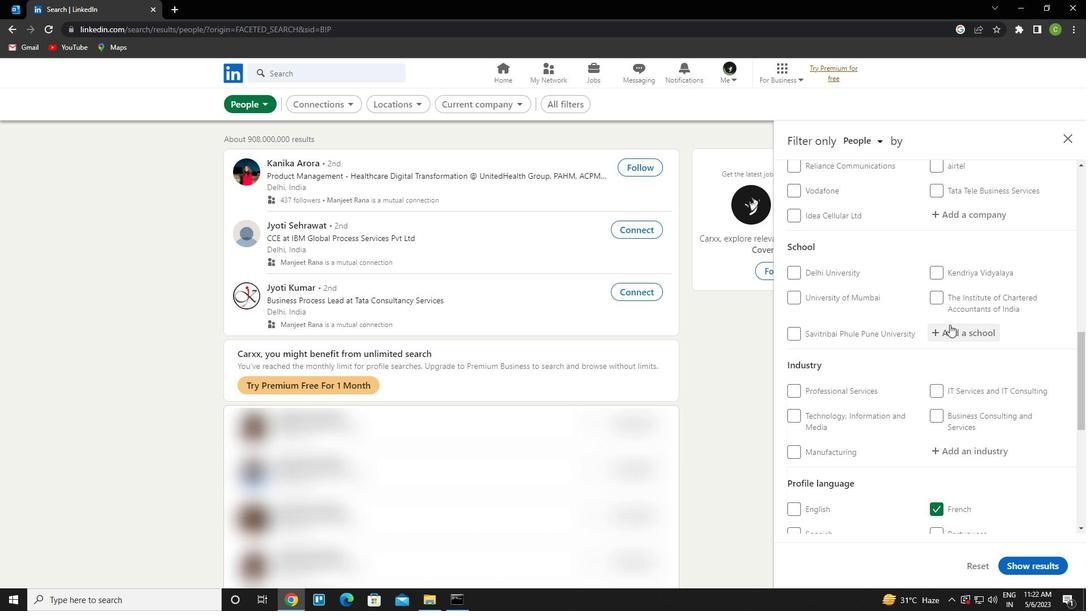 
Action: Key pressed <Key.caps_lock>prasad<Key.space>v<Key.space>potluri<Key.down><Key.enter>
Screenshot: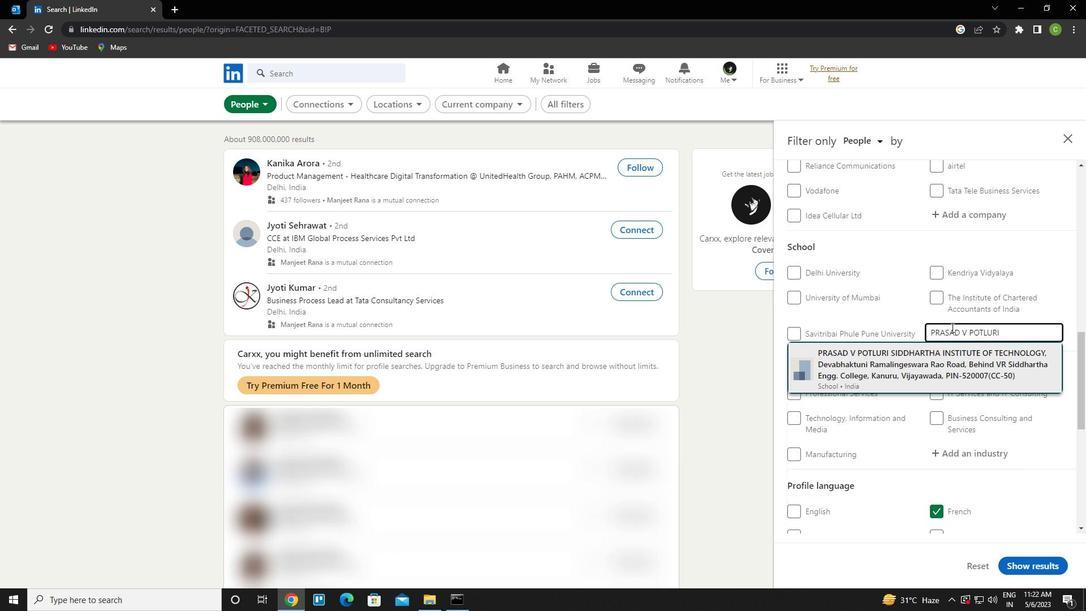 
Action: Mouse scrolled (952, 327) with delta (0, 0)
Screenshot: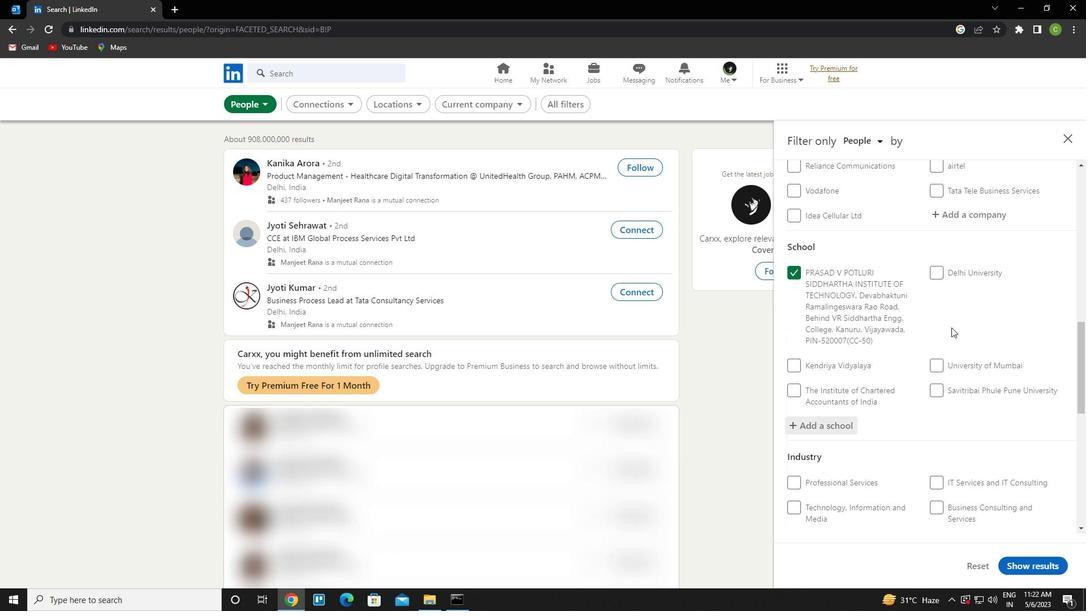 
Action: Mouse scrolled (952, 327) with delta (0, 0)
Screenshot: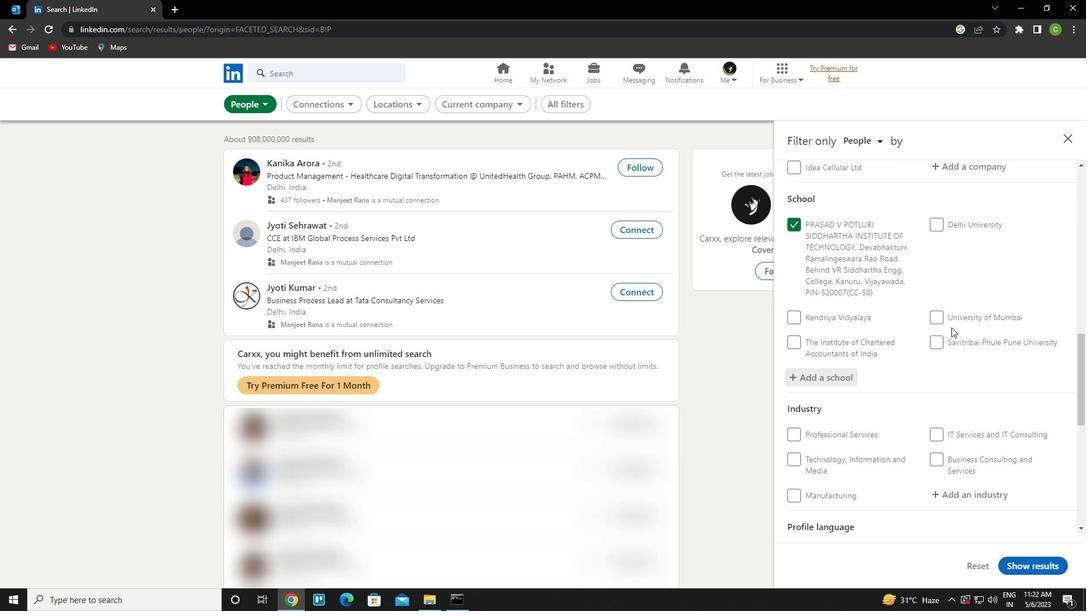 
Action: Mouse scrolled (952, 327) with delta (0, 0)
Screenshot: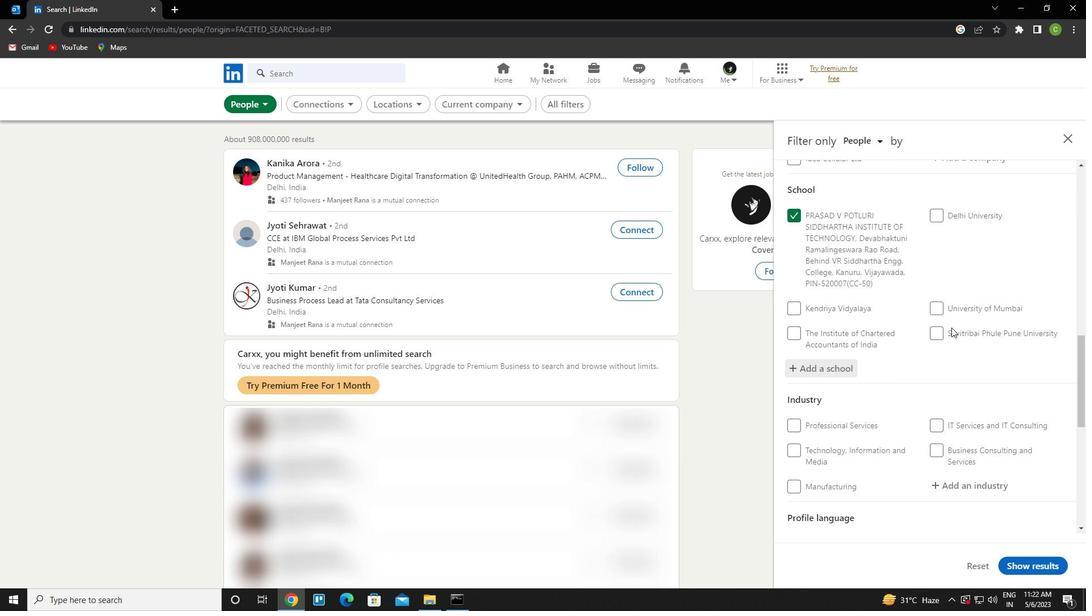 
Action: Mouse scrolled (952, 327) with delta (0, 0)
Screenshot: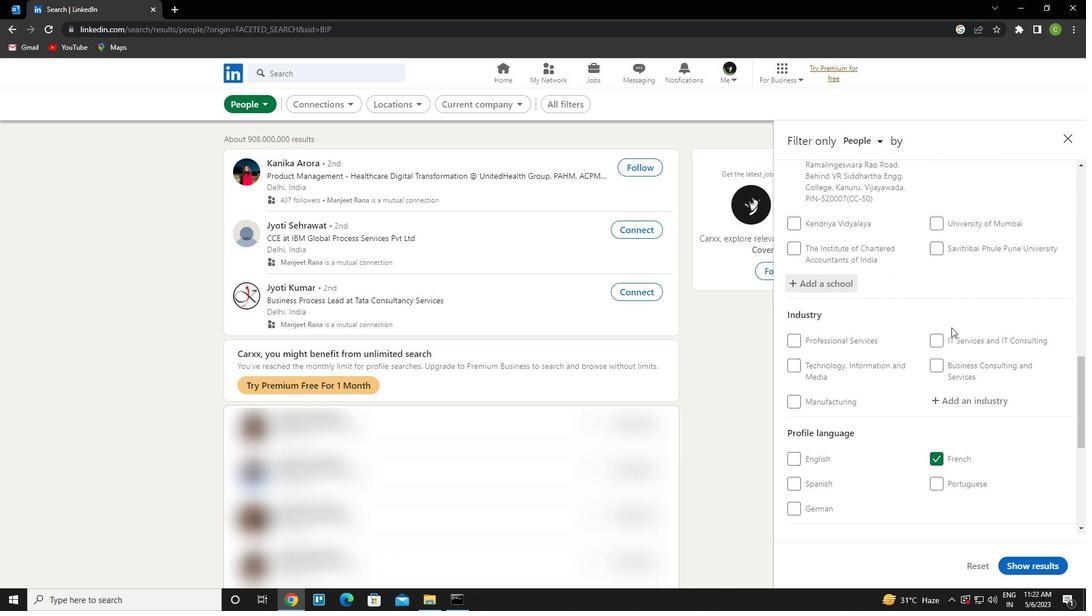 
Action: Mouse moved to (986, 316)
Screenshot: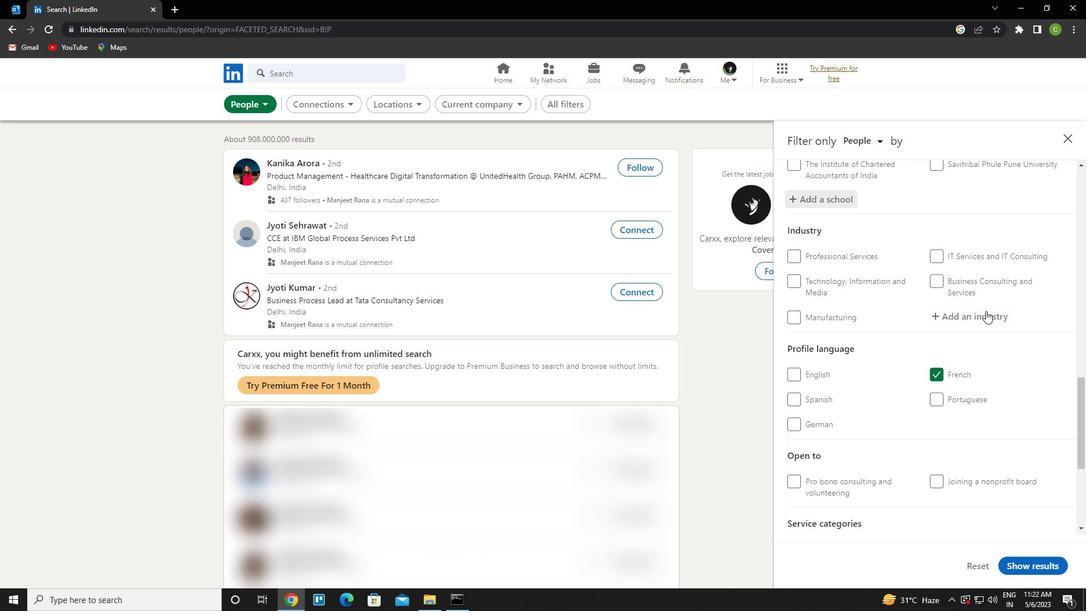 
Action: Mouse pressed left at (986, 316)
Screenshot: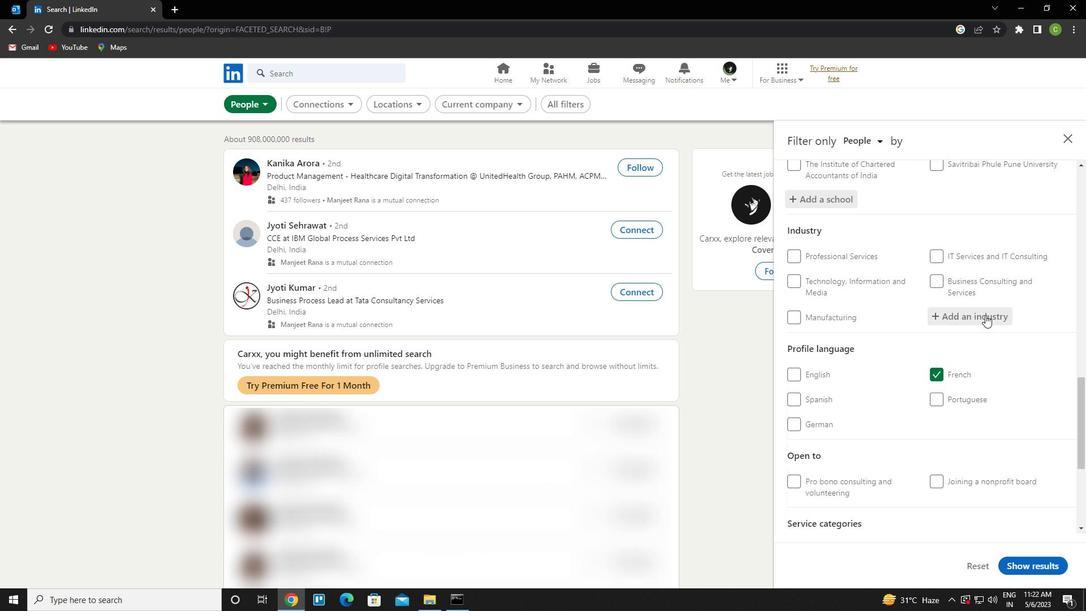 
Action: Key pressed w<Key.caps_lock>holesale<Key.space>luxary<Key.down><Key.enter><Key.down><Key.backspace><Key.backspace><Key.backspace>ury<Key.down><Key.enter>
Screenshot: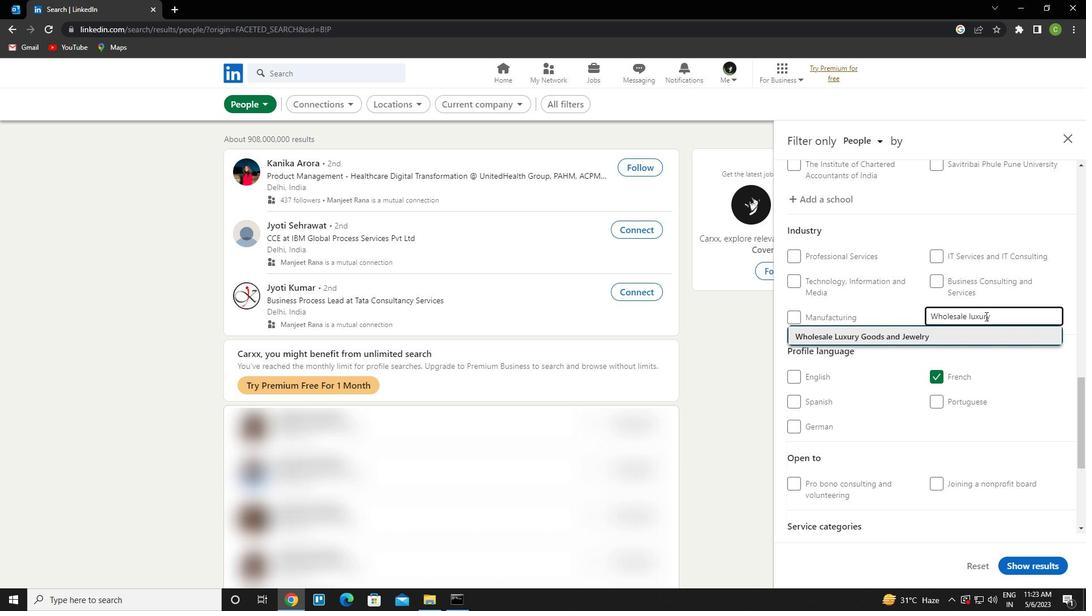 
Action: Mouse scrolled (986, 315) with delta (0, 0)
Screenshot: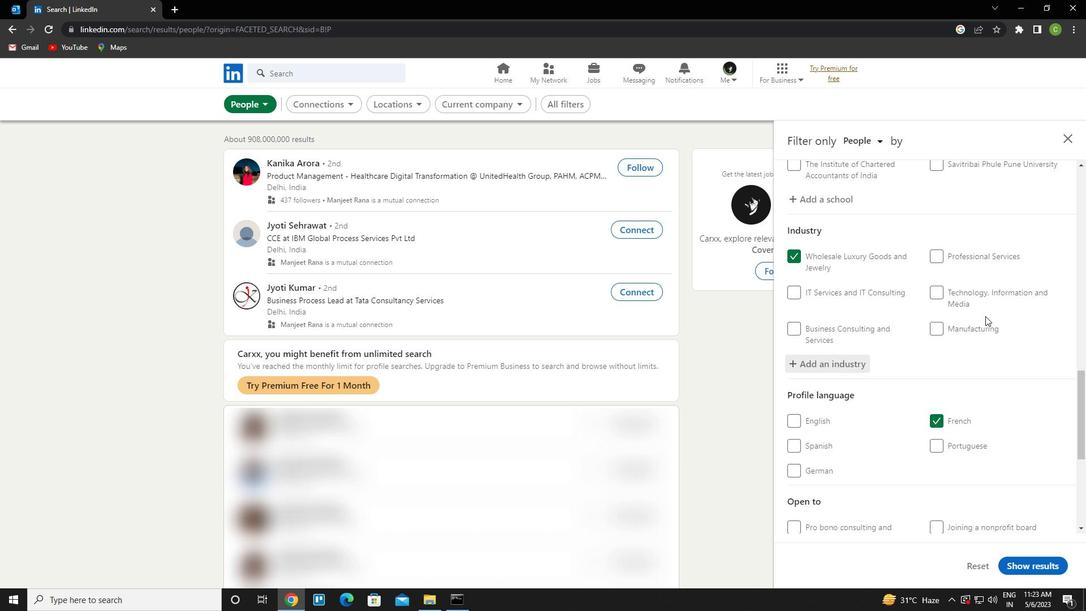 
Action: Mouse scrolled (986, 315) with delta (0, 0)
Screenshot: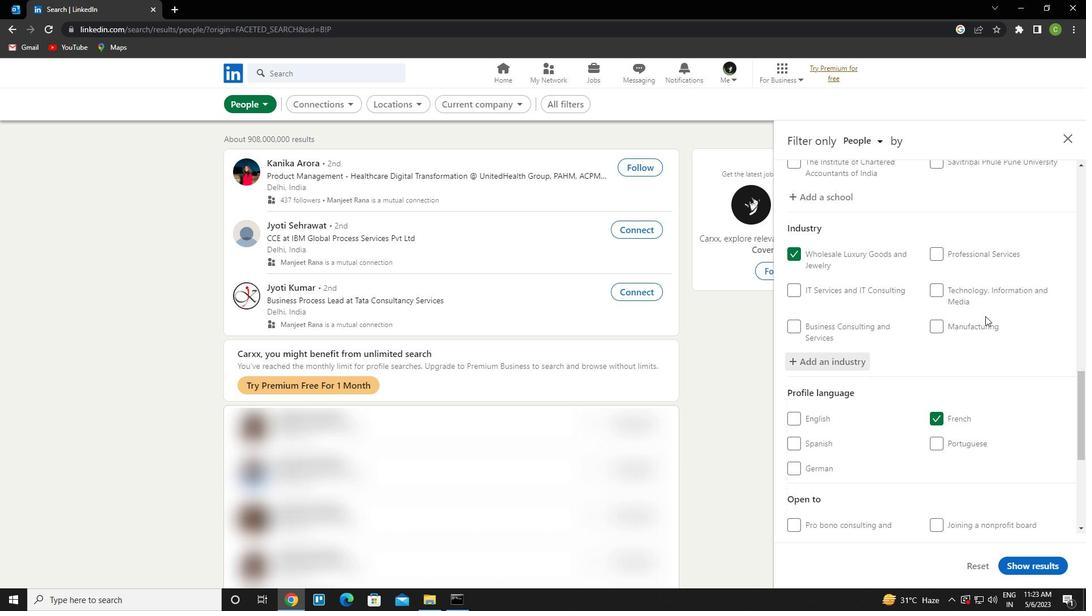 
Action: Mouse moved to (985, 316)
Screenshot: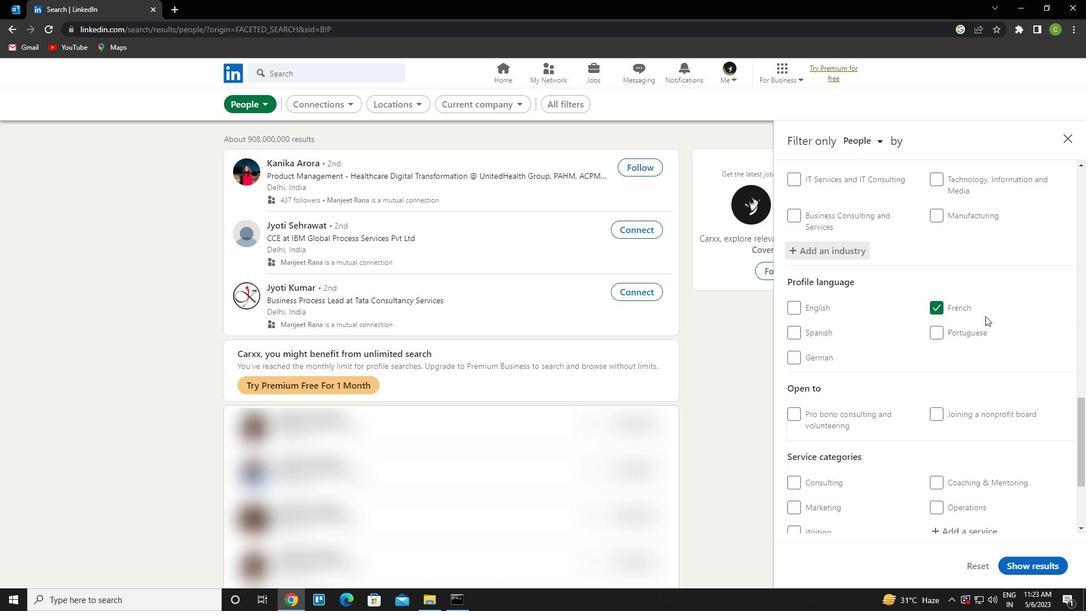
Action: Mouse scrolled (985, 315) with delta (0, 0)
Screenshot: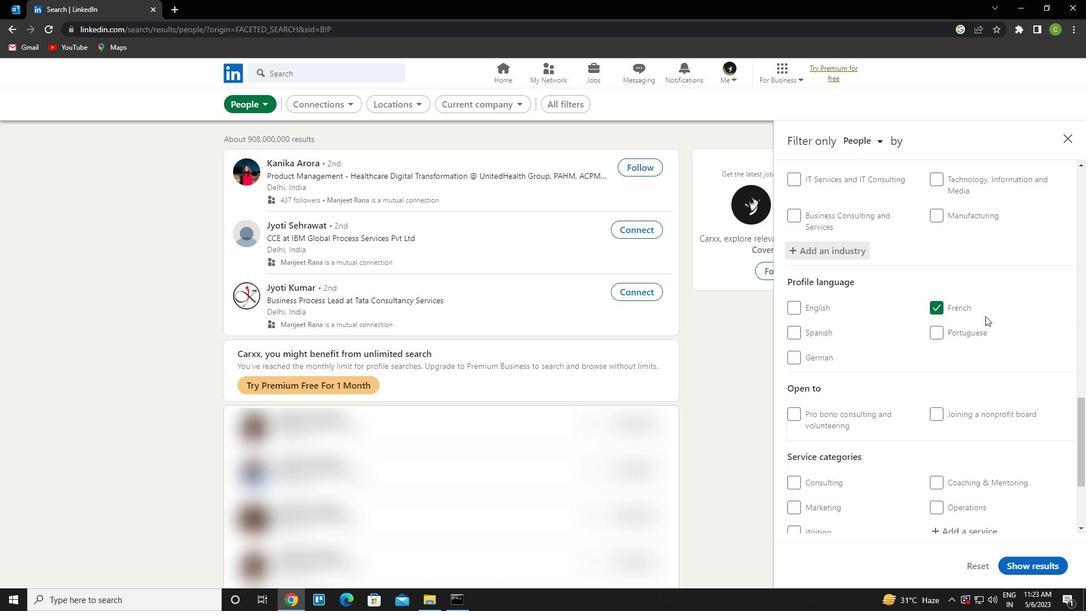 
Action: Mouse scrolled (985, 315) with delta (0, 0)
Screenshot: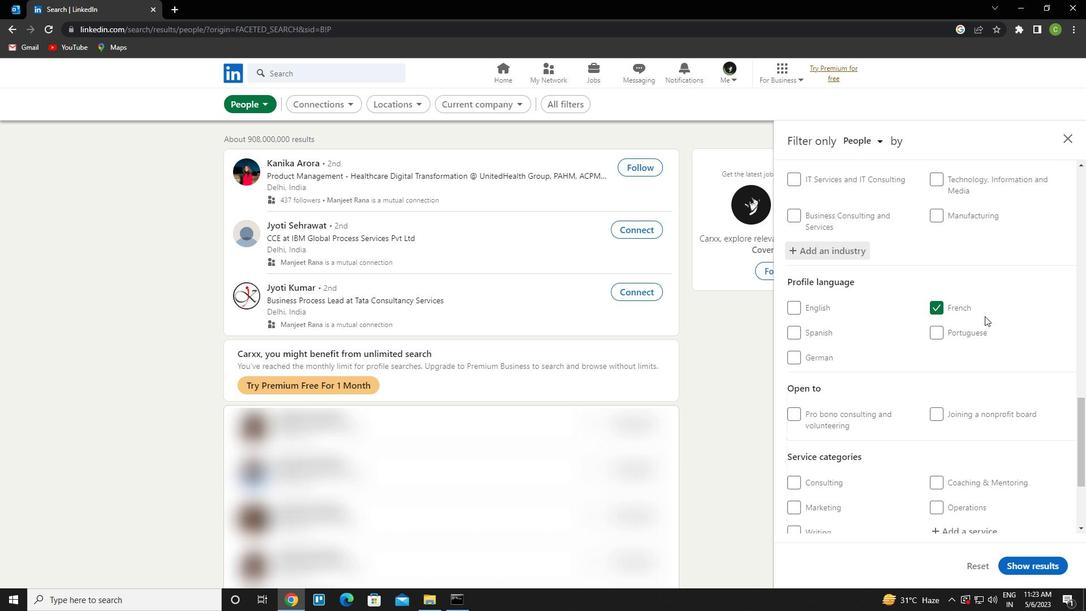 
Action: Mouse scrolled (985, 315) with delta (0, 0)
Screenshot: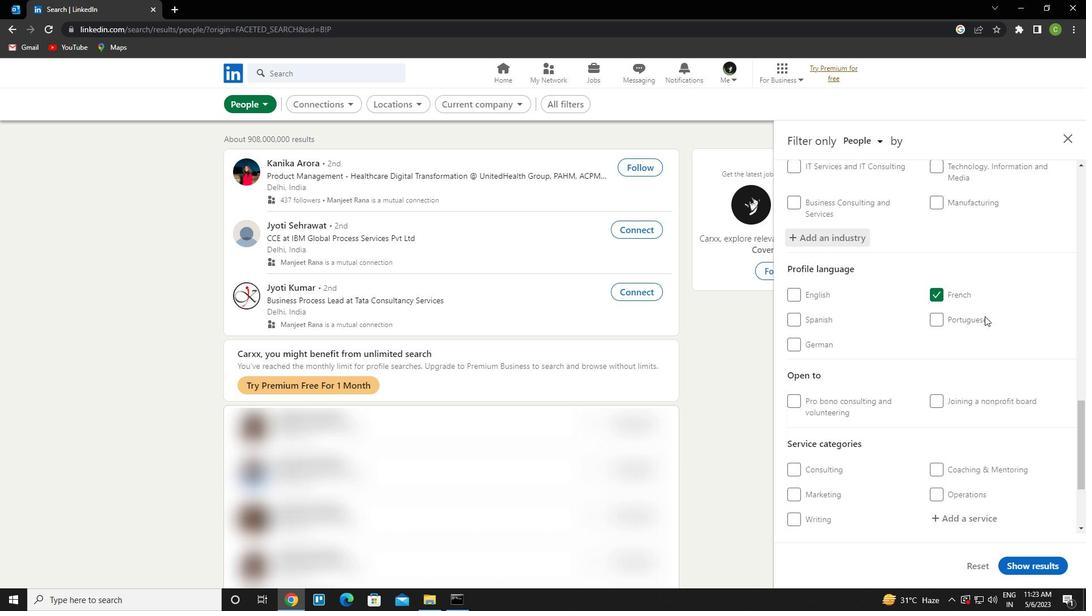 
Action: Mouse scrolled (985, 315) with delta (0, 0)
Screenshot: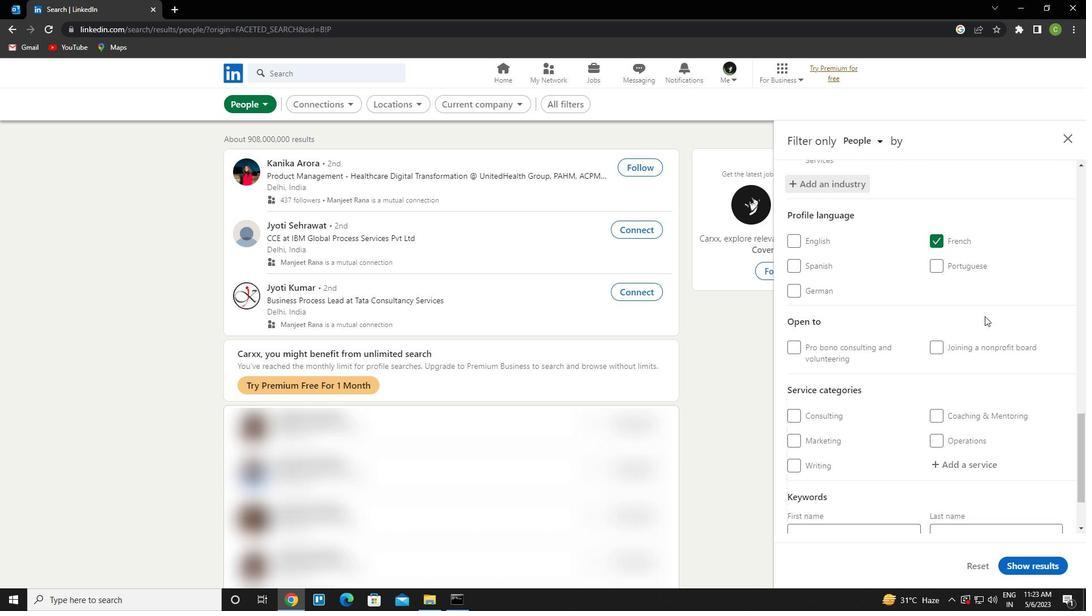 
Action: Mouse scrolled (985, 315) with delta (0, 0)
Screenshot: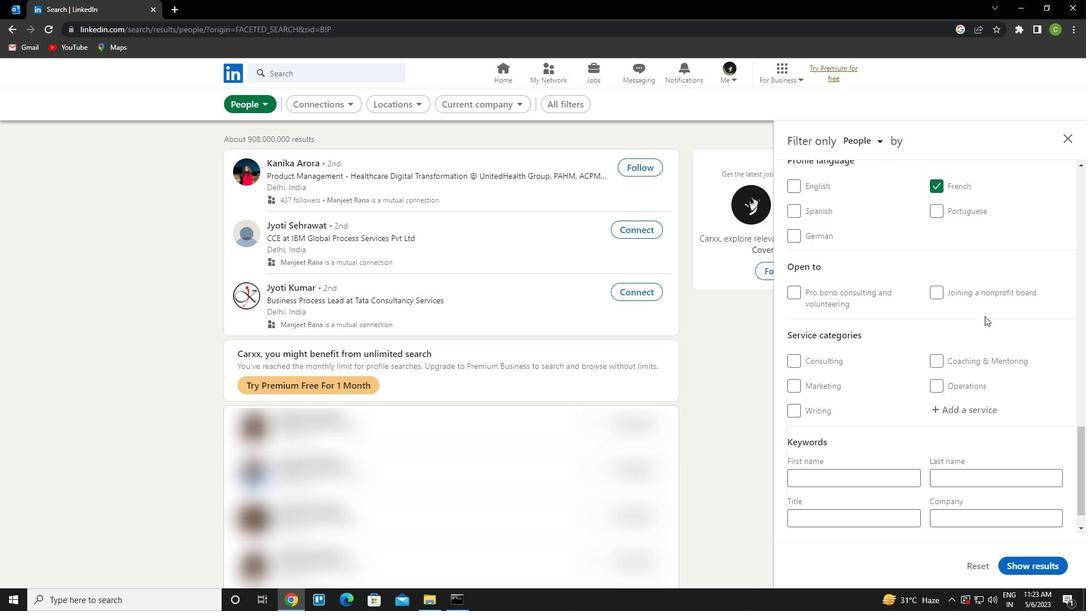 
Action: Mouse moved to (948, 379)
Screenshot: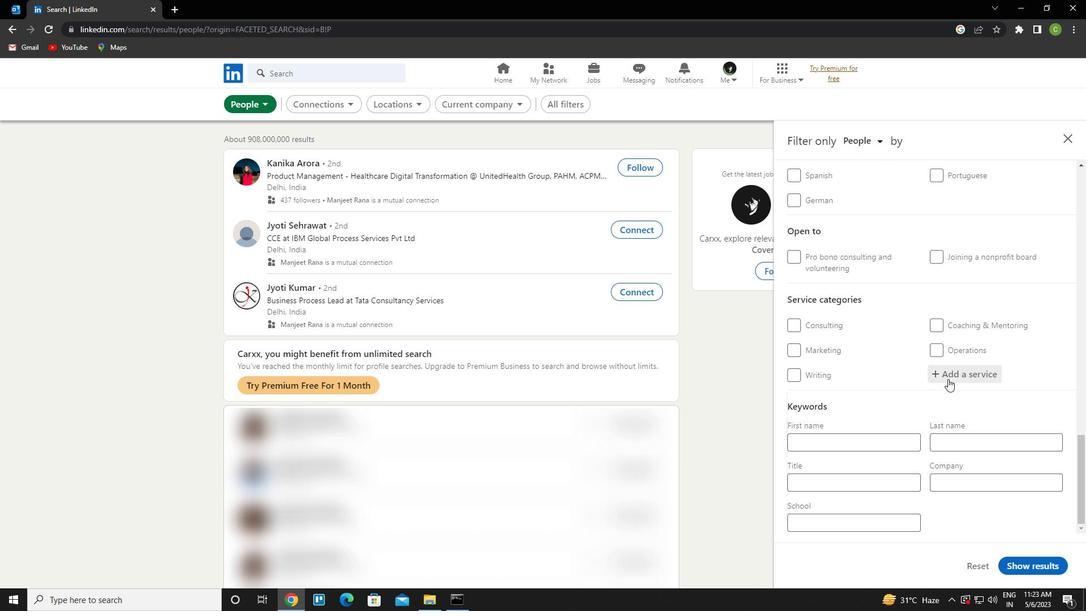 
Action: Mouse pressed left at (948, 379)
Screenshot: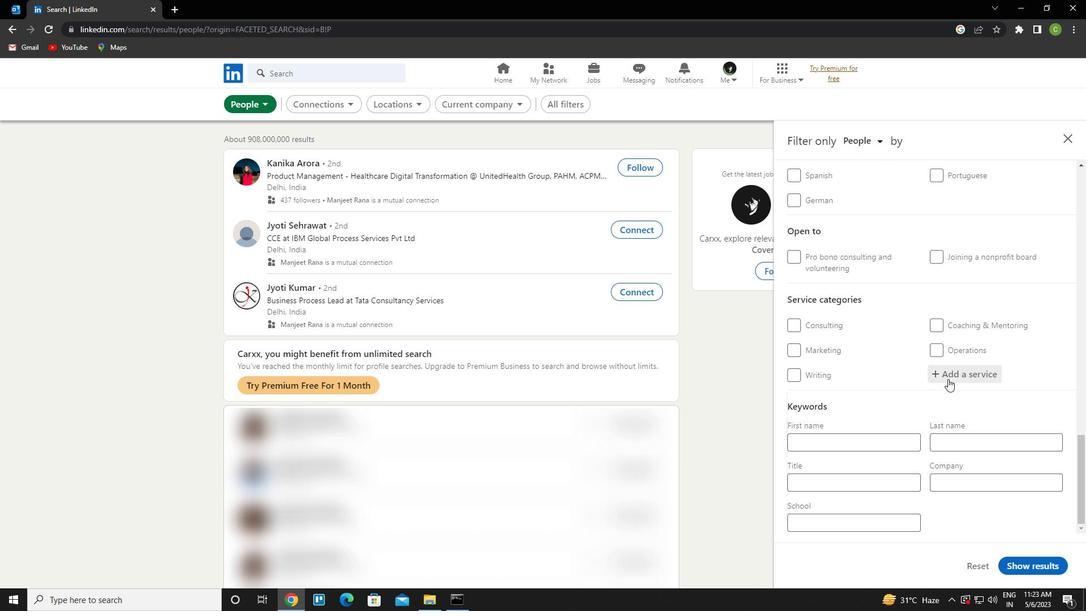 
Action: Key pressed <Key.caps_lock>r<Key.caps_lock>Etirement<Key.down><Key.enter>
Screenshot: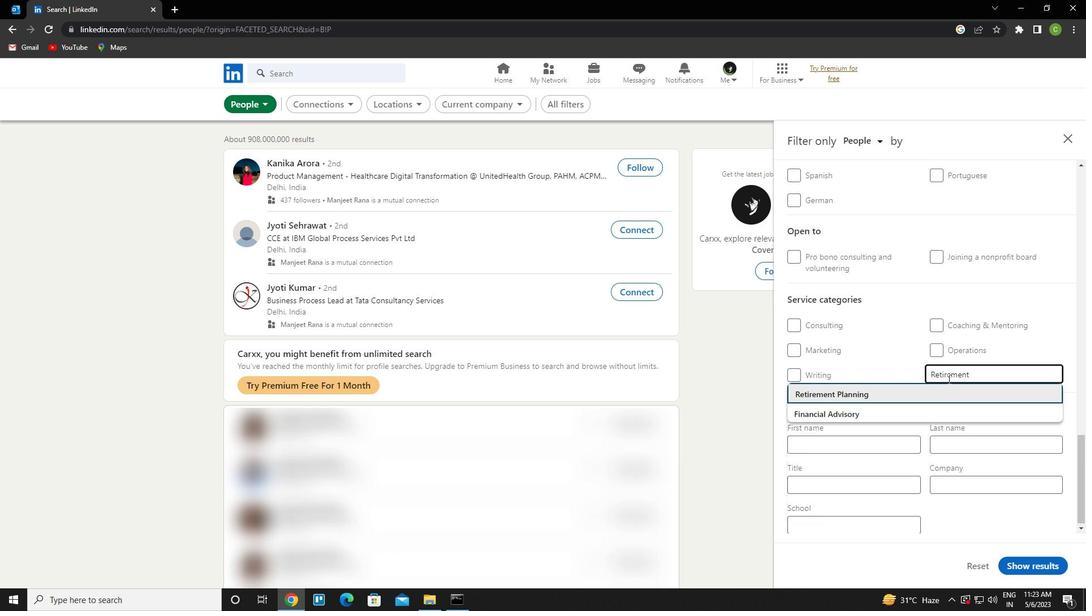 
Action: Mouse scrolled (948, 378) with delta (0, 0)
Screenshot: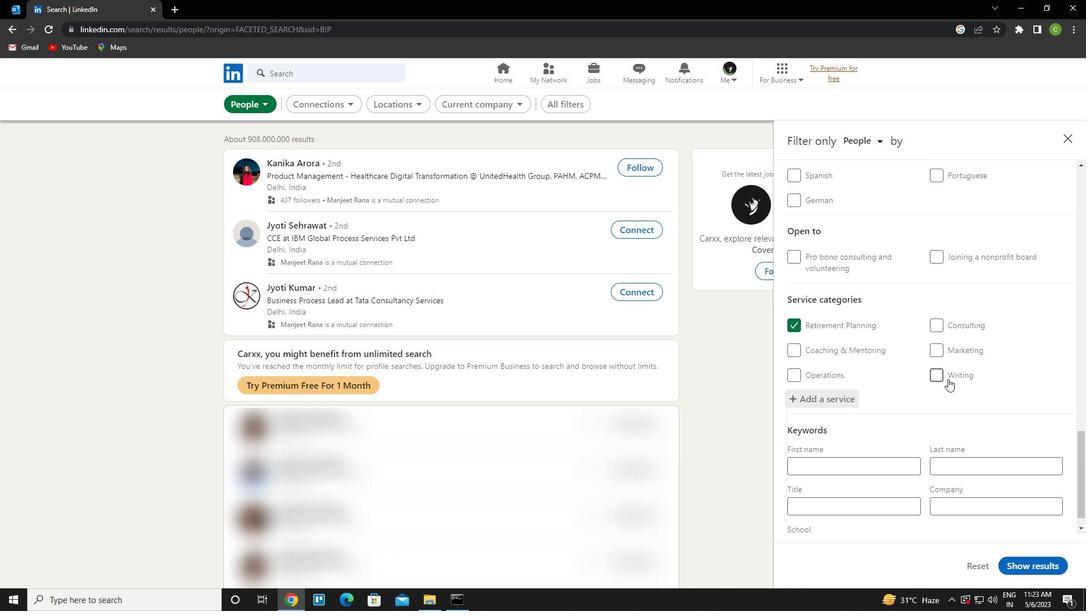
Action: Mouse scrolled (948, 378) with delta (0, 0)
Screenshot: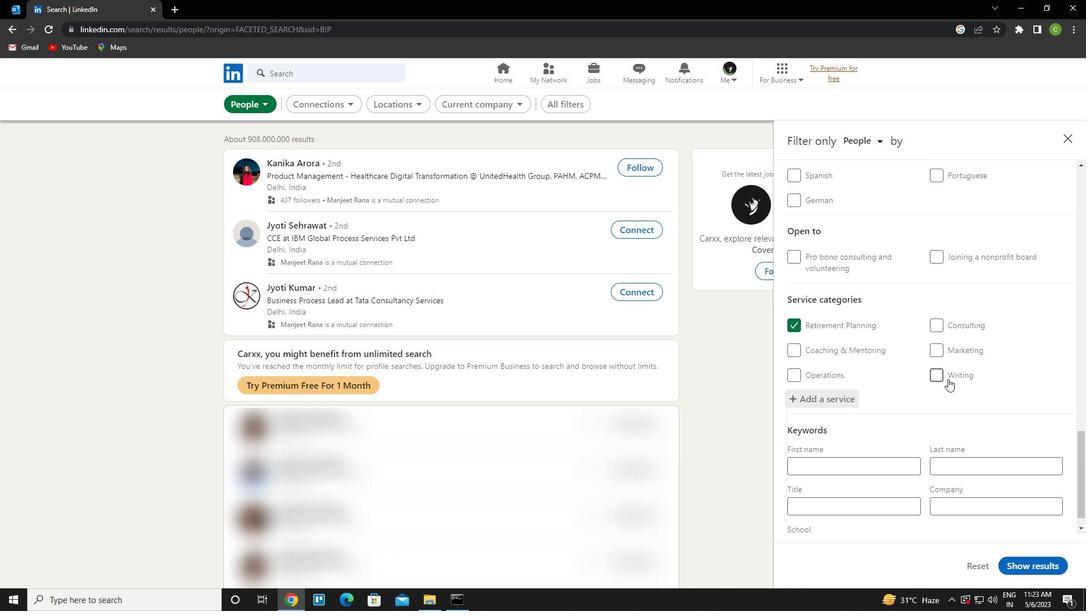 
Action: Mouse scrolled (948, 378) with delta (0, 0)
Screenshot: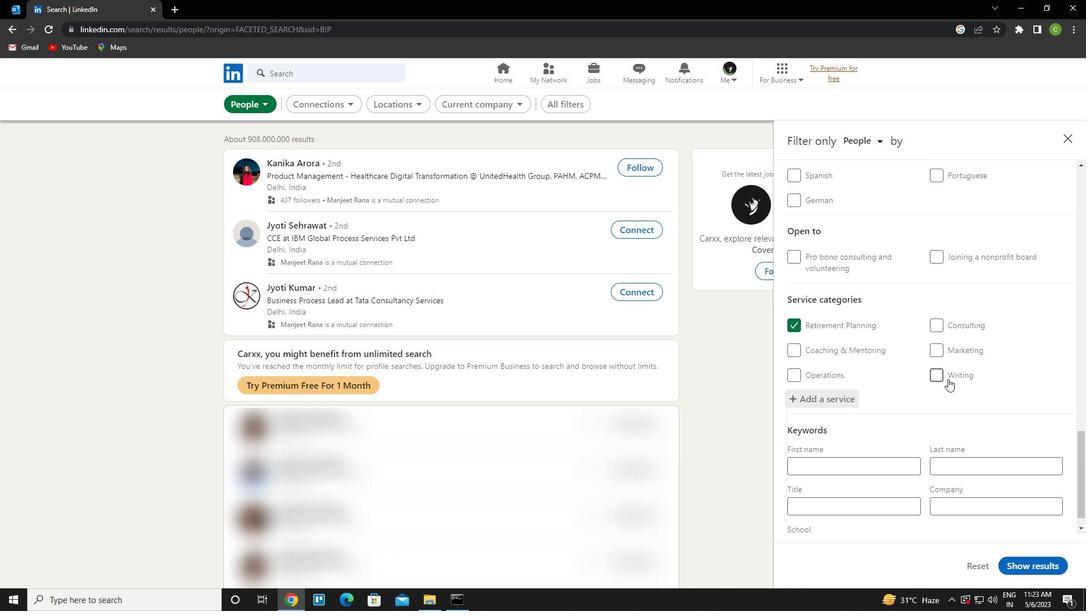 
Action: Mouse scrolled (948, 378) with delta (0, 0)
Screenshot: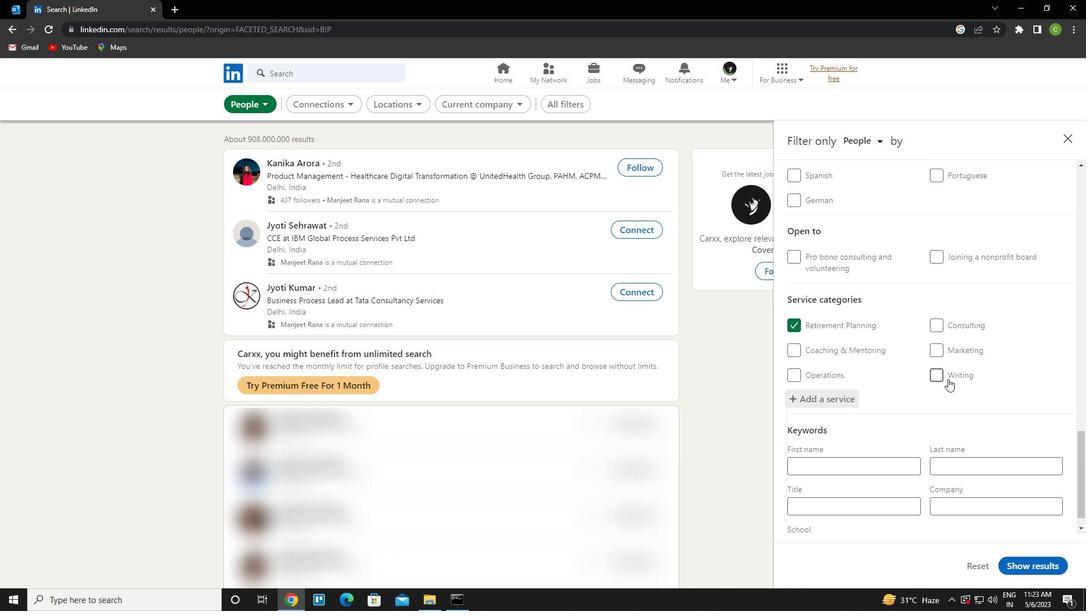 
Action: Mouse scrolled (948, 378) with delta (0, 0)
Screenshot: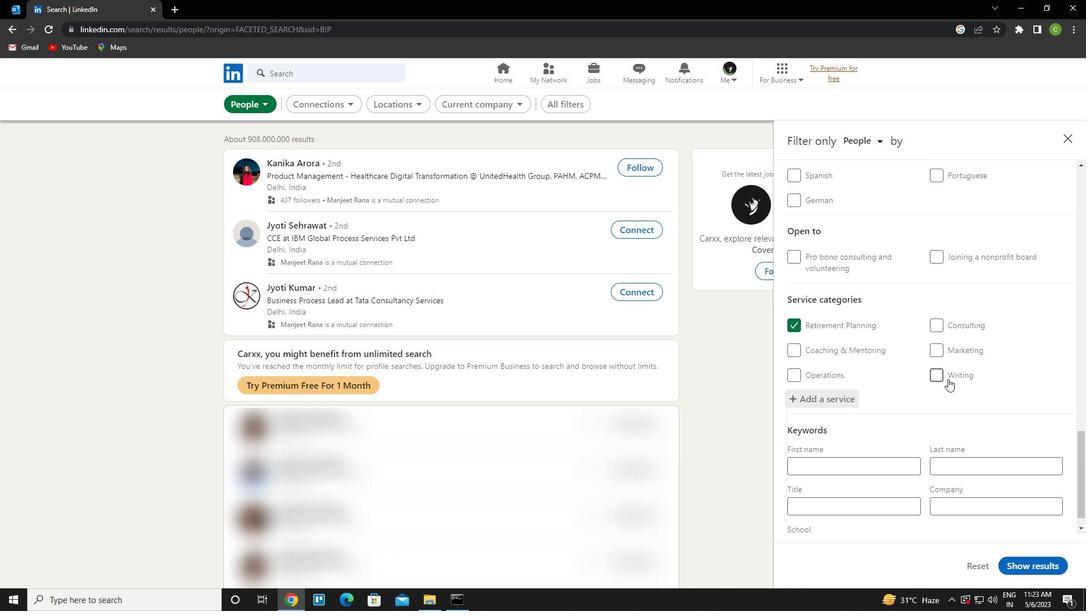 
Action: Mouse scrolled (948, 378) with delta (0, 0)
Screenshot: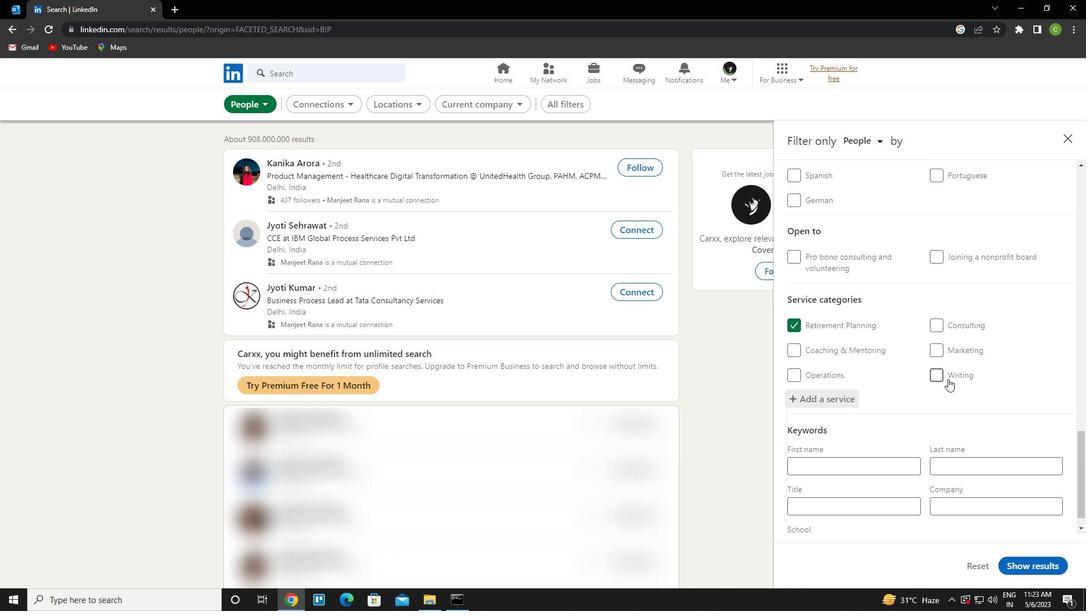 
Action: Mouse moved to (880, 479)
Screenshot: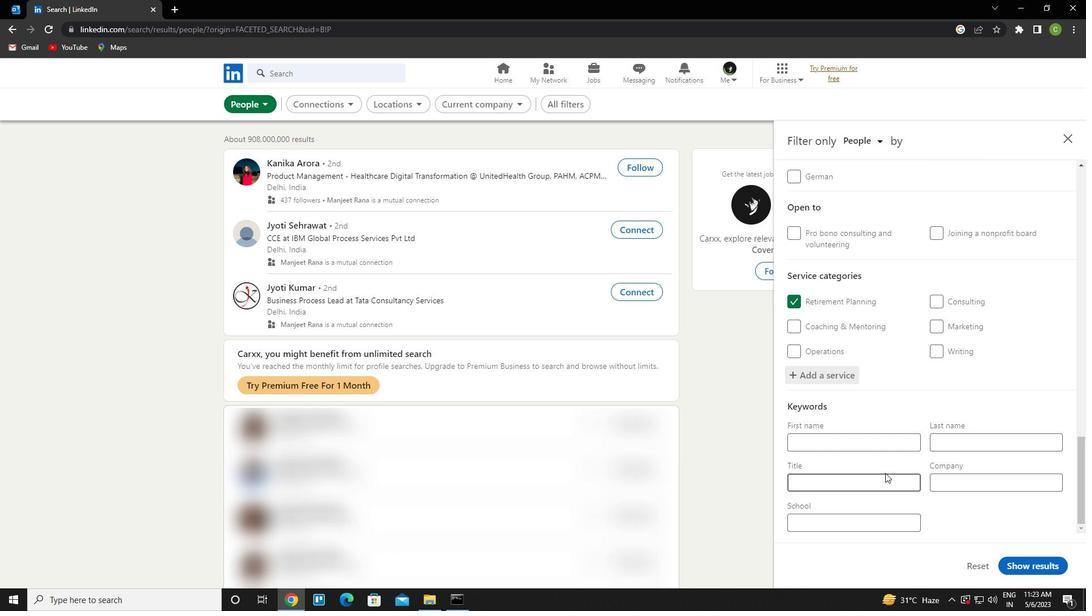 
Action: Mouse pressed left at (880, 479)
Screenshot: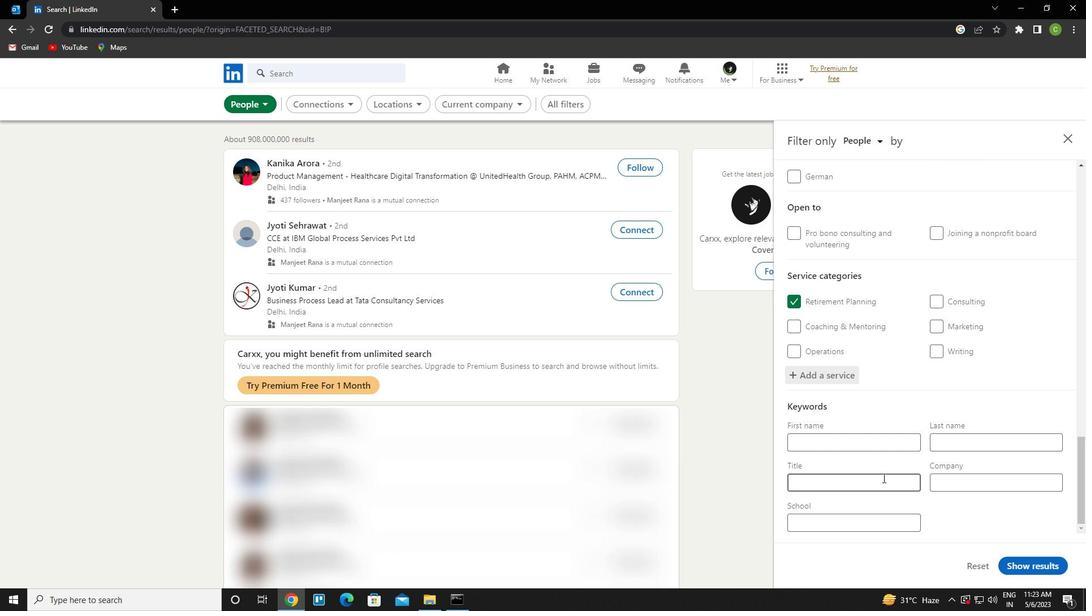 
Action: Key pressed <Key.caps_lock>v<Key.caps_lock>ideo<Key.space><Key.caps_lock>g<Key.caps_lock>ame<Key.space><Key.caps_lock>w<Key.caps_lock>riter
Screenshot: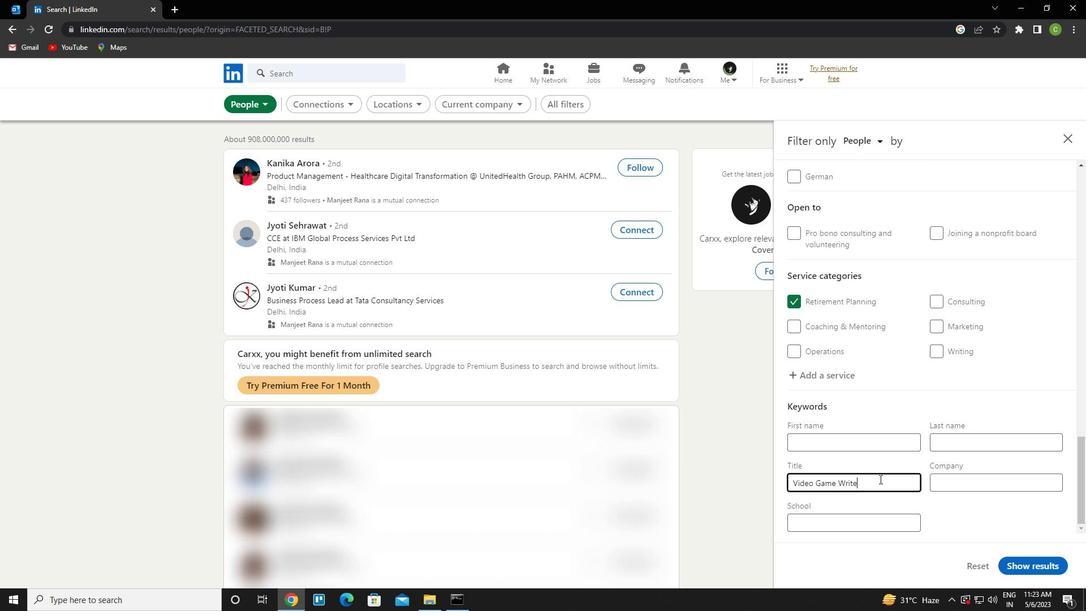 
Action: Mouse moved to (1043, 564)
Screenshot: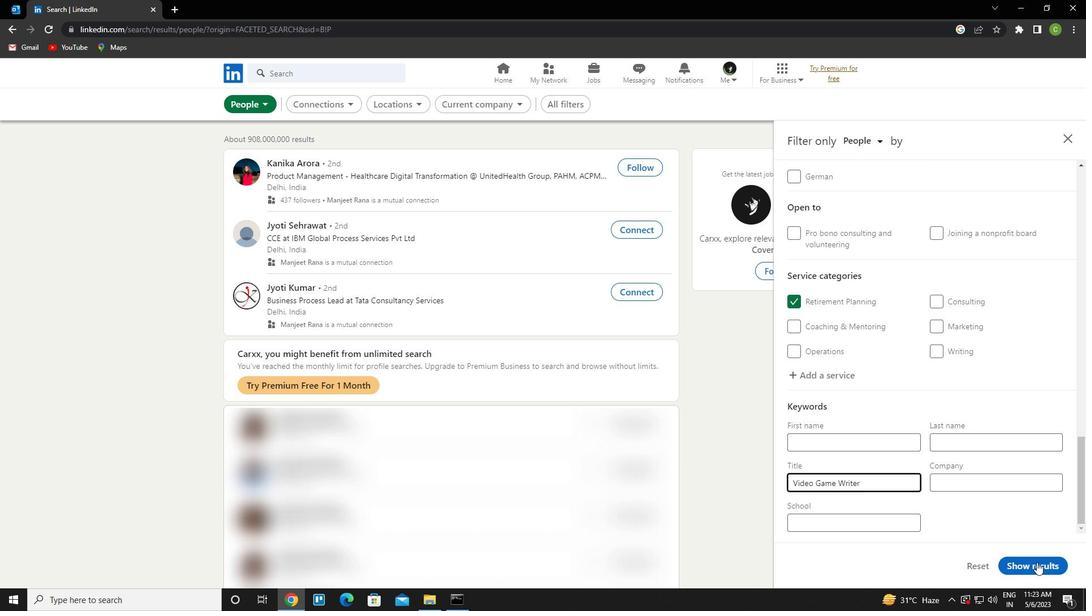 
Action: Mouse pressed left at (1043, 564)
Screenshot: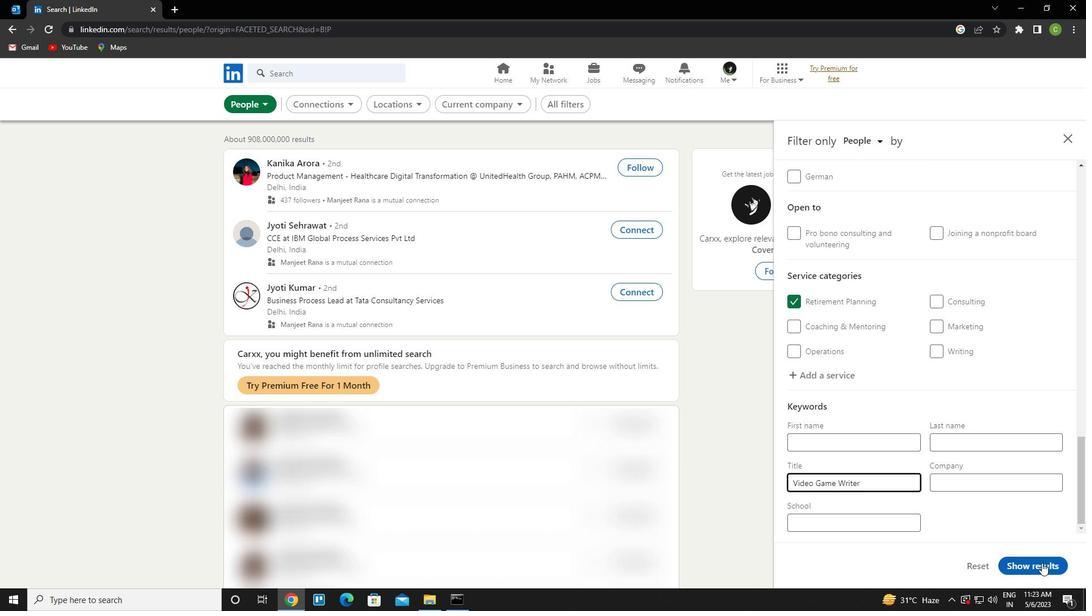 
Action: Mouse moved to (590, 421)
Screenshot: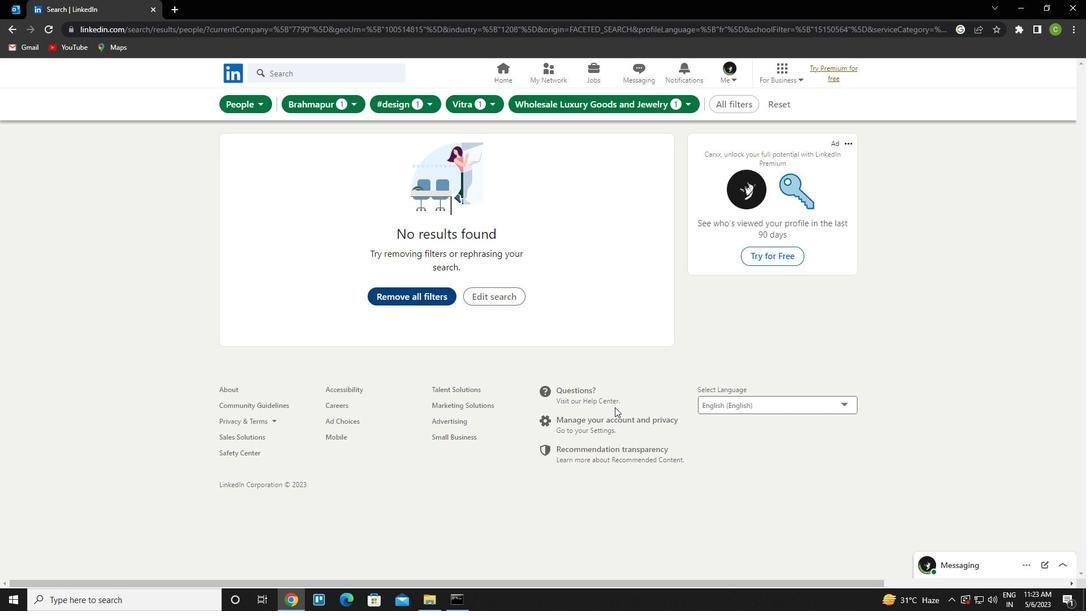 
